 Task: Look for space in Taman Senai, Malaysia from 1st June, 2023 to 4th June, 2023 for 1 adult in price range Rs.6000 to Rs.16000. Place can be private room with 1  bedroom having 1 bed and 1 bathroom. Property type can be house, flat, guest house. Amenities needed are: wifi. Booking option can be shelf check-in. Required host language is English.
Action: Mouse moved to (430, 86)
Screenshot: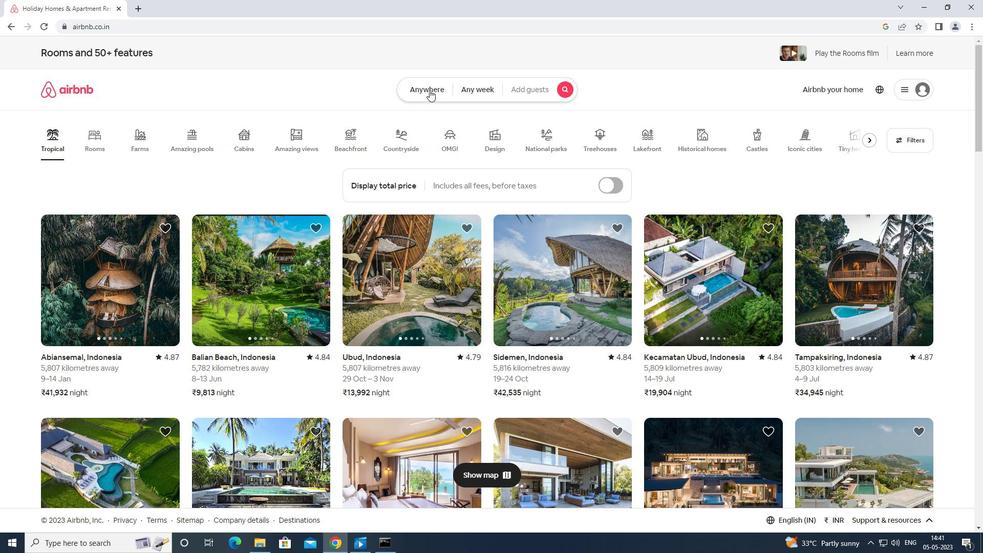 
Action: Mouse pressed left at (430, 86)
Screenshot: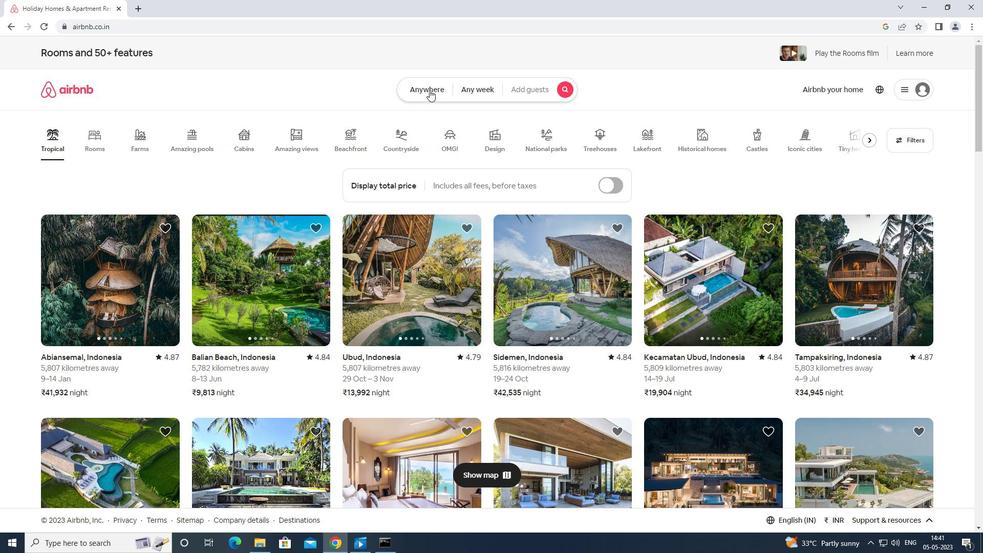 
Action: Mouse moved to (356, 123)
Screenshot: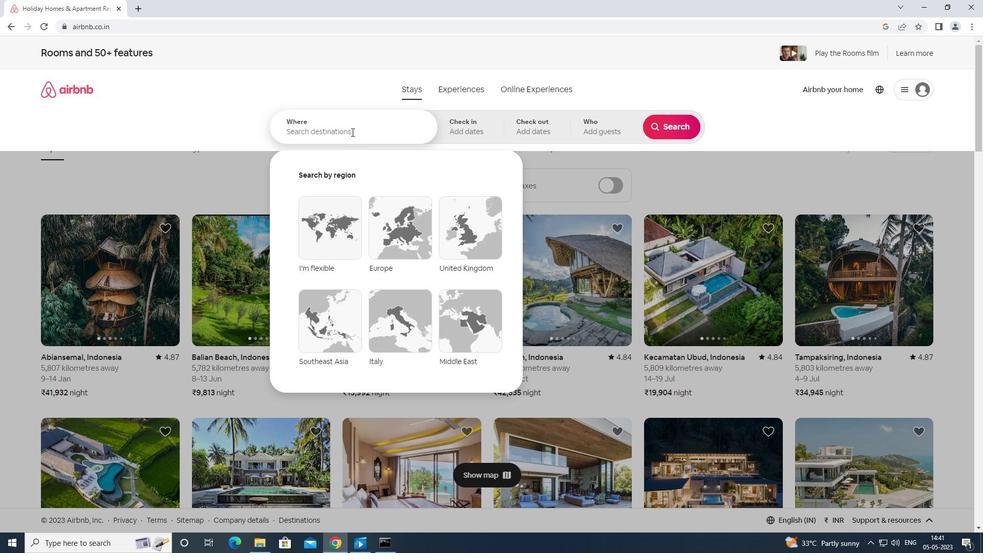 
Action: Mouse pressed left at (356, 123)
Screenshot: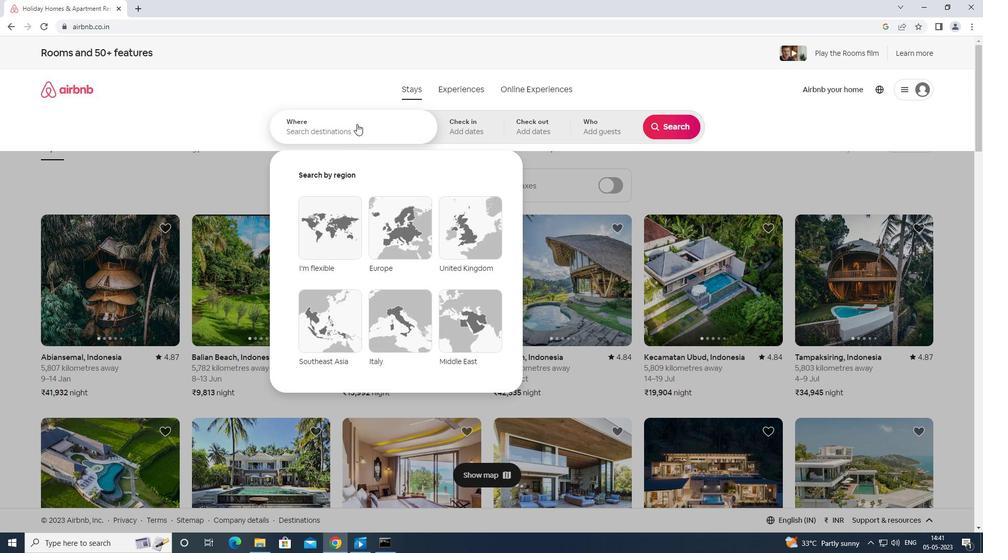 
Action: Mouse moved to (356, 124)
Screenshot: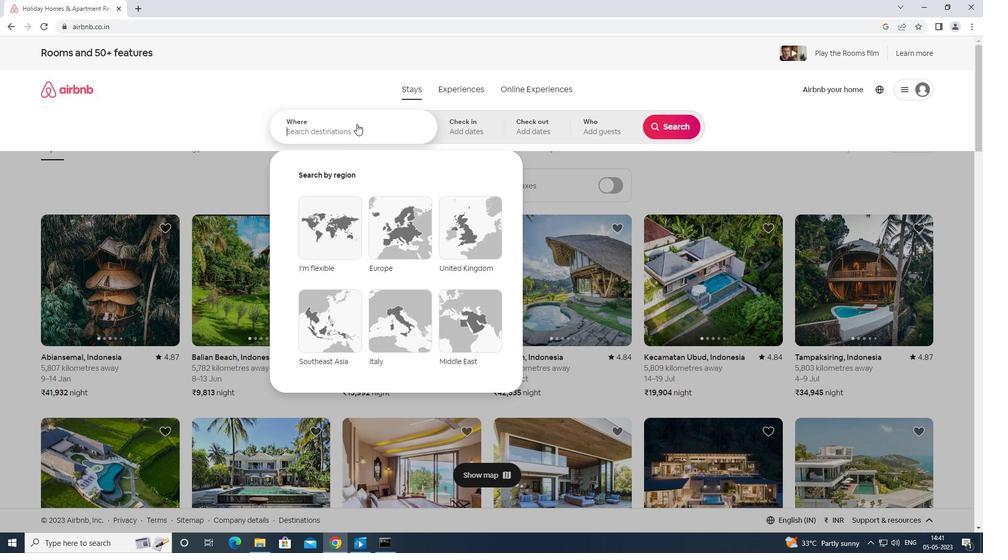 
Action: Key pressed <Key.shift>TAMAN
Screenshot: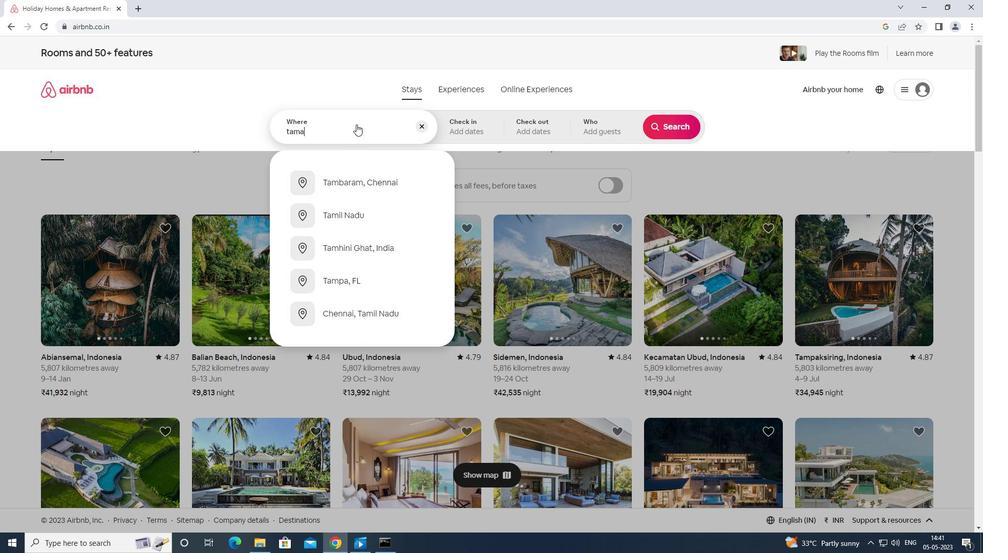 
Action: Mouse moved to (355, 124)
Screenshot: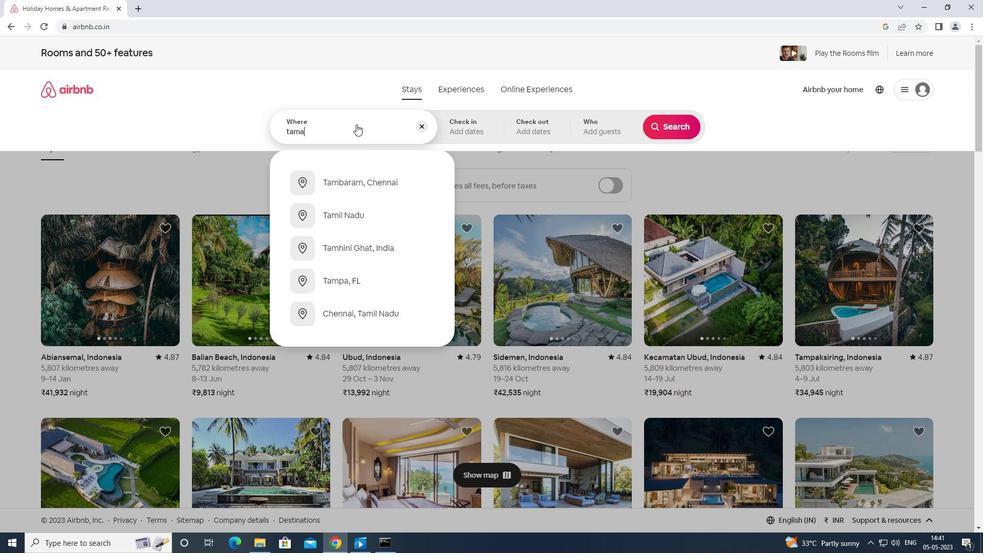 
Action: Key pressed <Key.space>SENAI<Key.space>MALAYSIA<Key.enter>
Screenshot: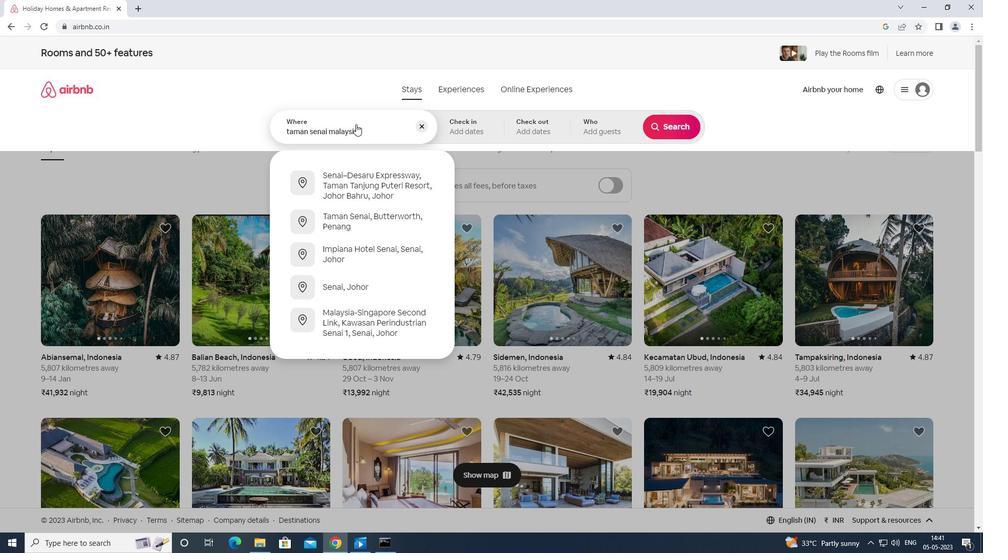 
Action: Mouse moved to (604, 251)
Screenshot: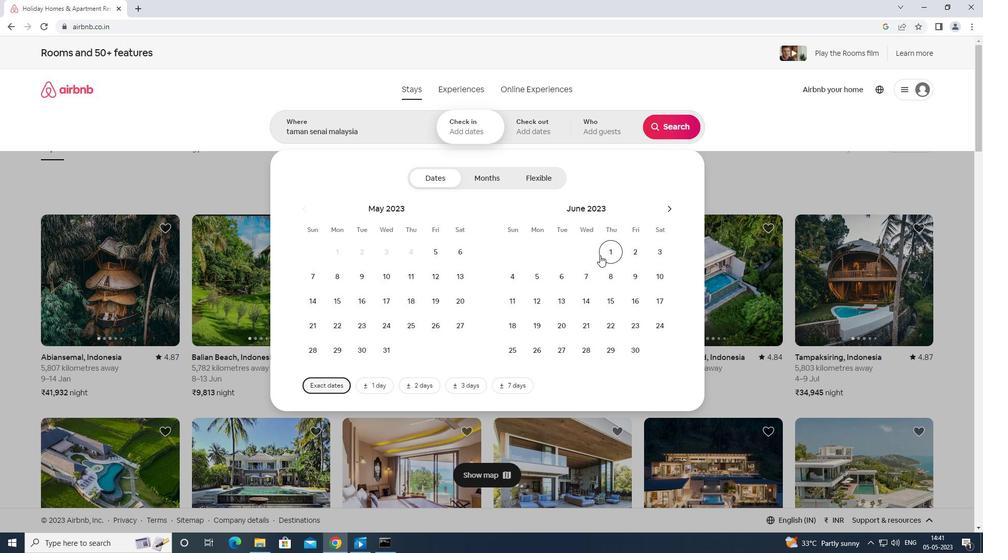 
Action: Mouse pressed left at (604, 251)
Screenshot: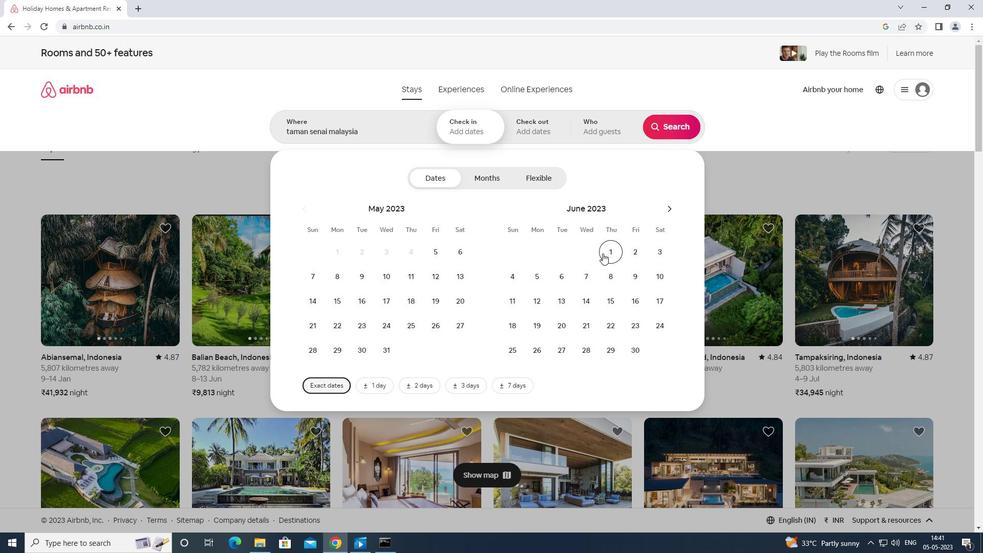 
Action: Mouse moved to (513, 278)
Screenshot: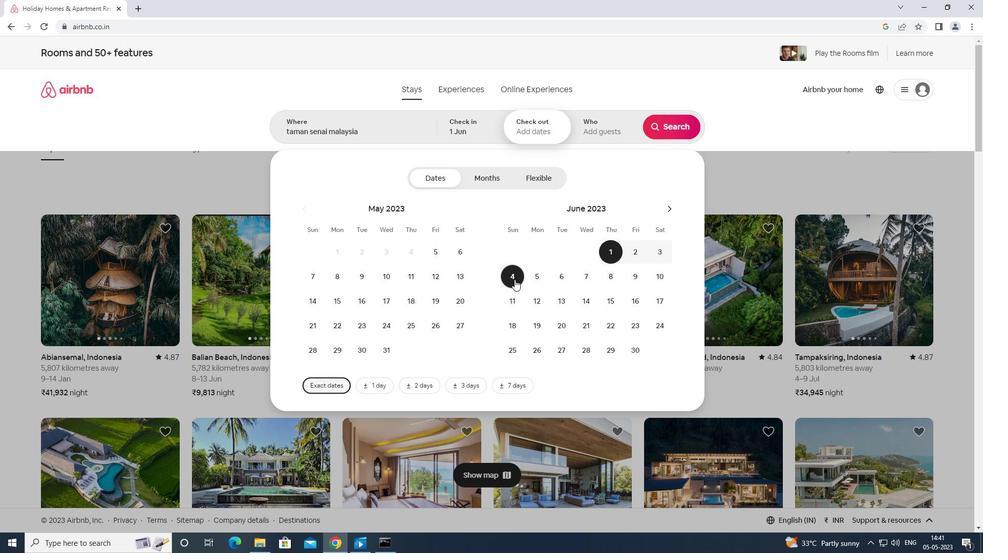 
Action: Mouse pressed left at (513, 278)
Screenshot: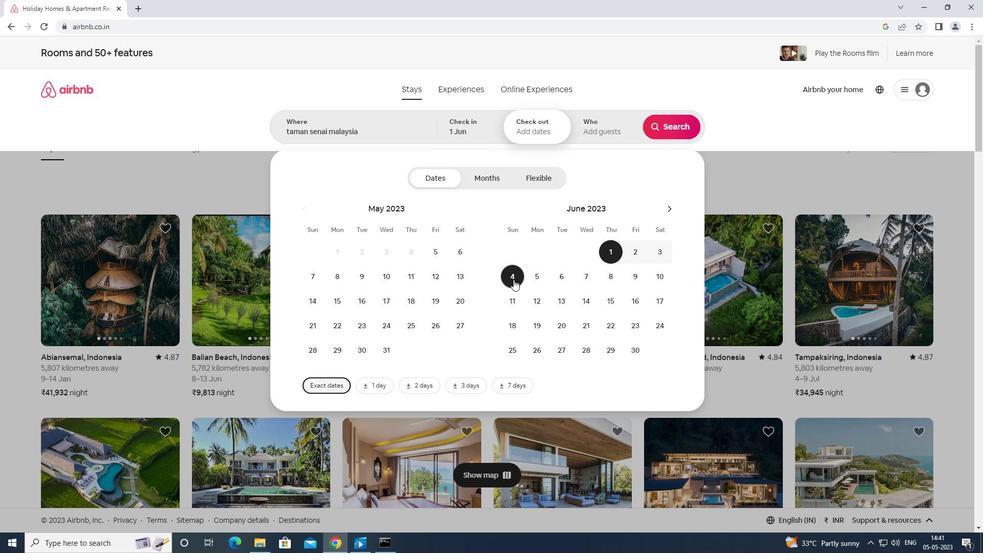 
Action: Mouse moved to (592, 131)
Screenshot: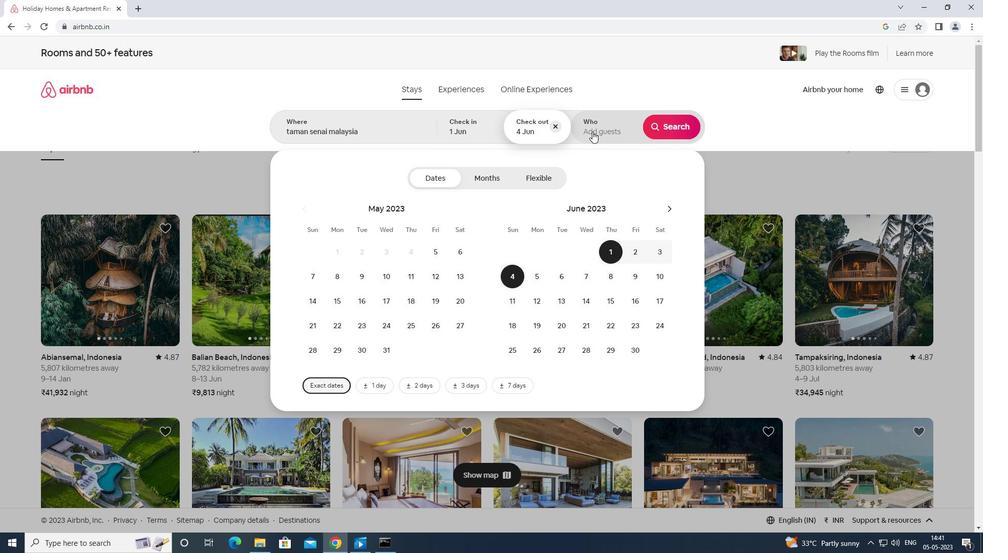 
Action: Mouse pressed left at (592, 131)
Screenshot: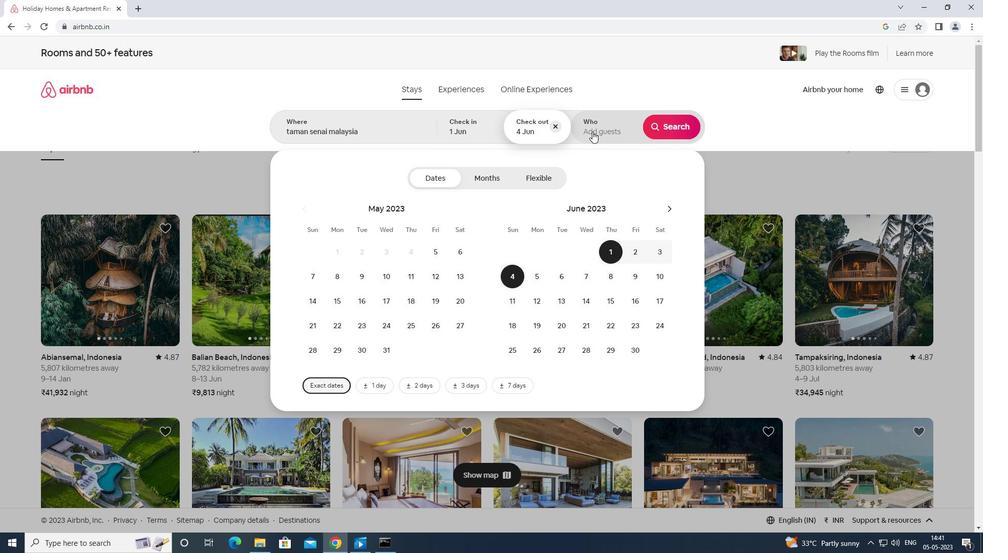 
Action: Mouse moved to (673, 182)
Screenshot: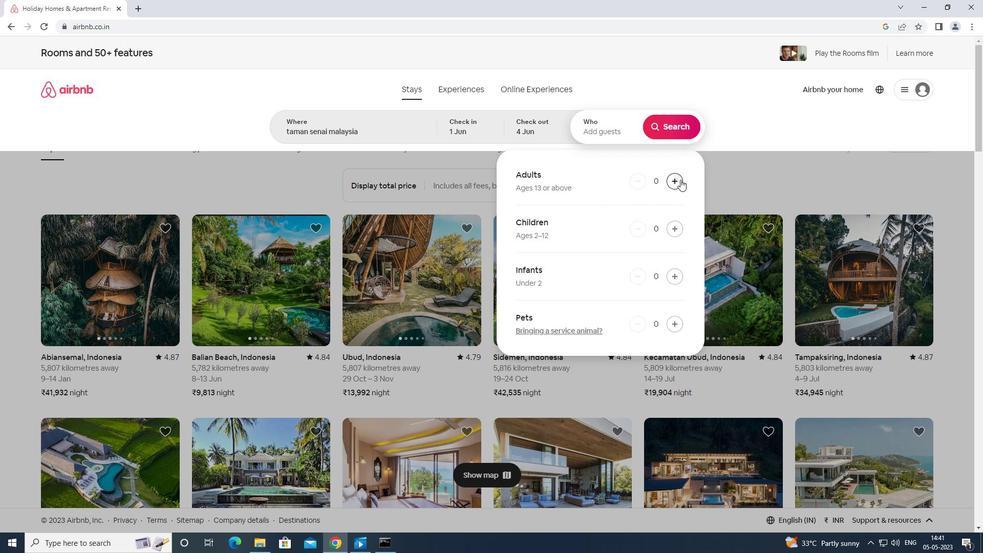 
Action: Mouse pressed left at (673, 182)
Screenshot: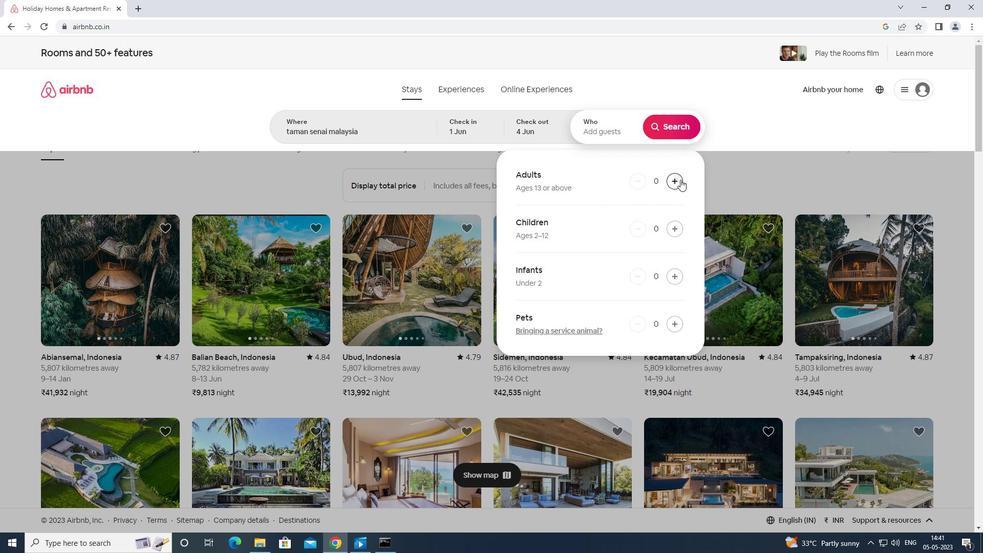 
Action: Mouse moved to (675, 132)
Screenshot: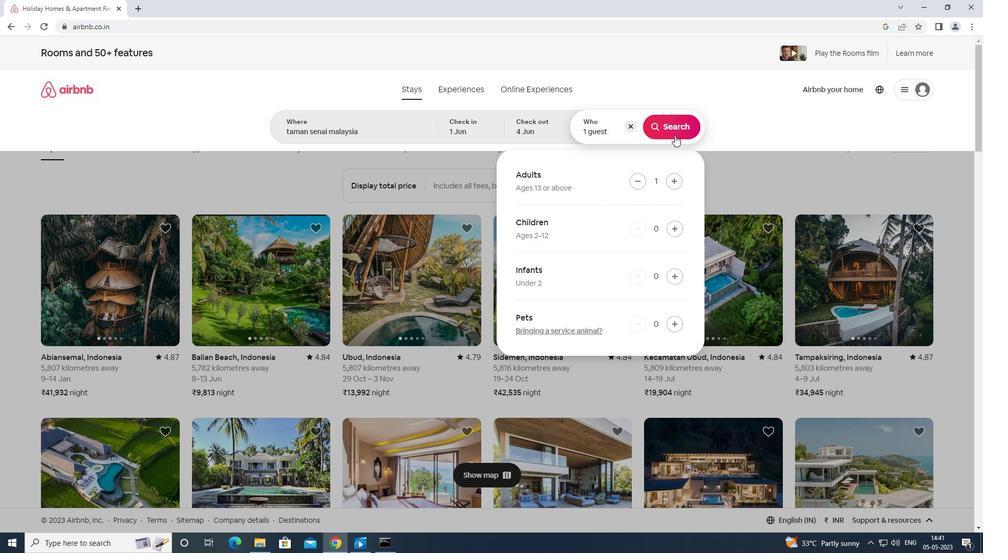 
Action: Mouse pressed left at (675, 132)
Screenshot: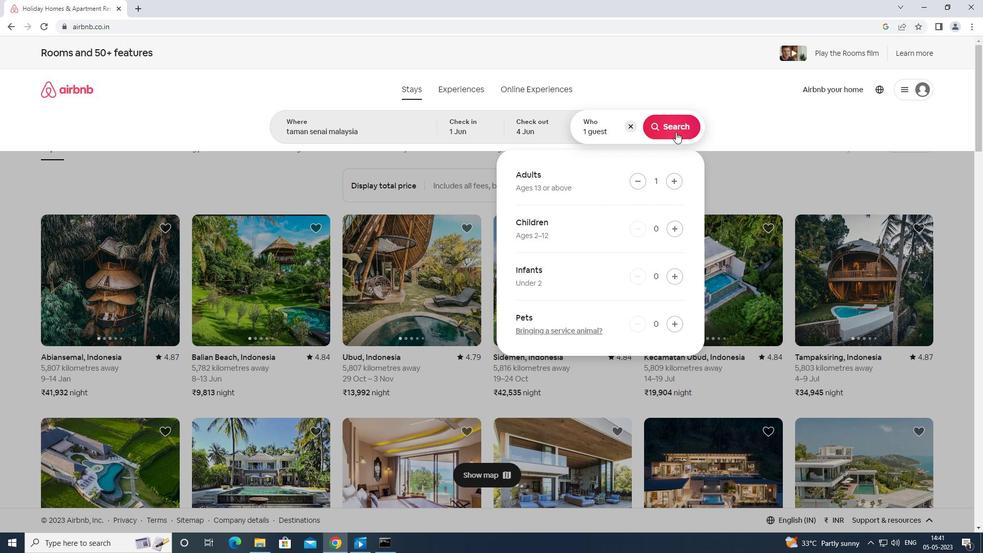 
Action: Mouse moved to (944, 100)
Screenshot: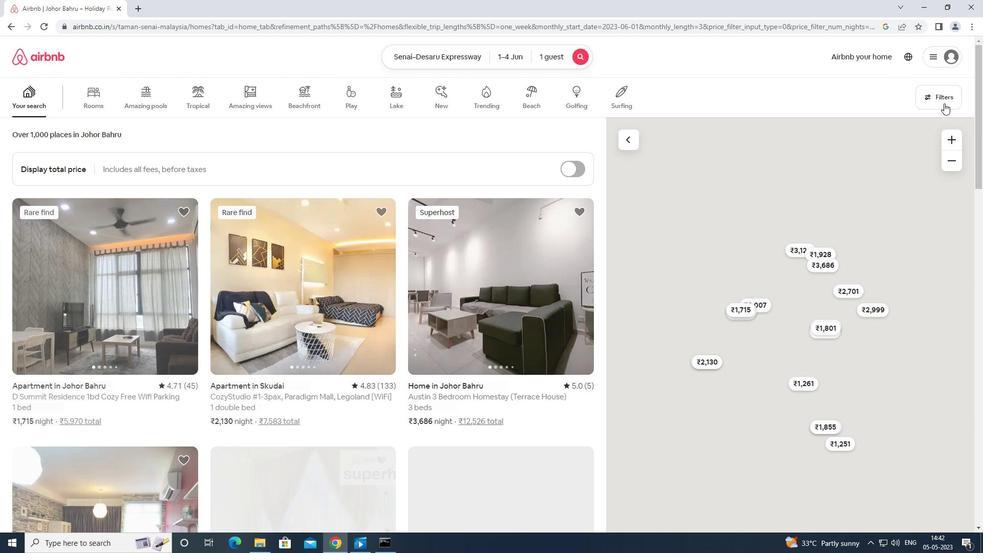 
Action: Mouse pressed left at (944, 100)
Screenshot: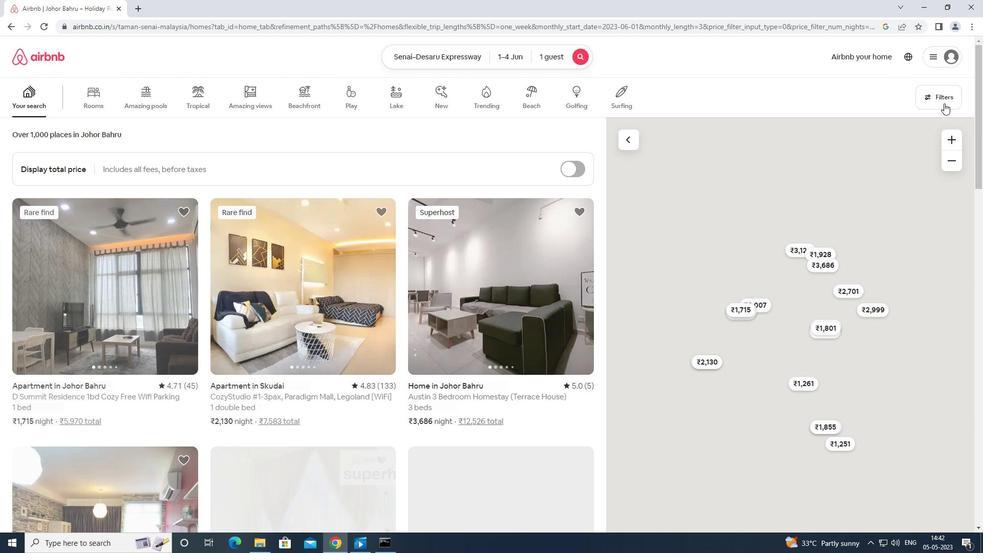 
Action: Mouse moved to (392, 347)
Screenshot: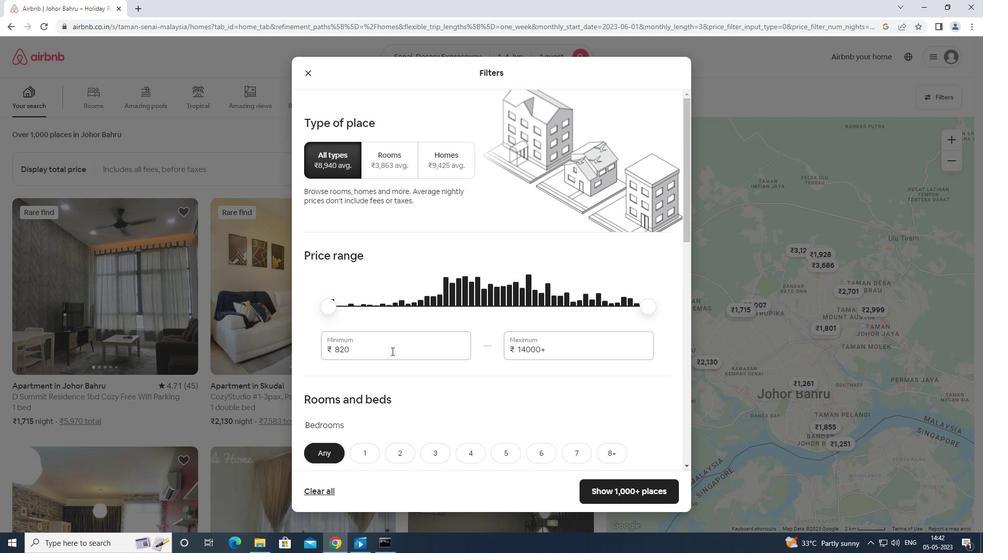 
Action: Mouse pressed left at (392, 347)
Screenshot: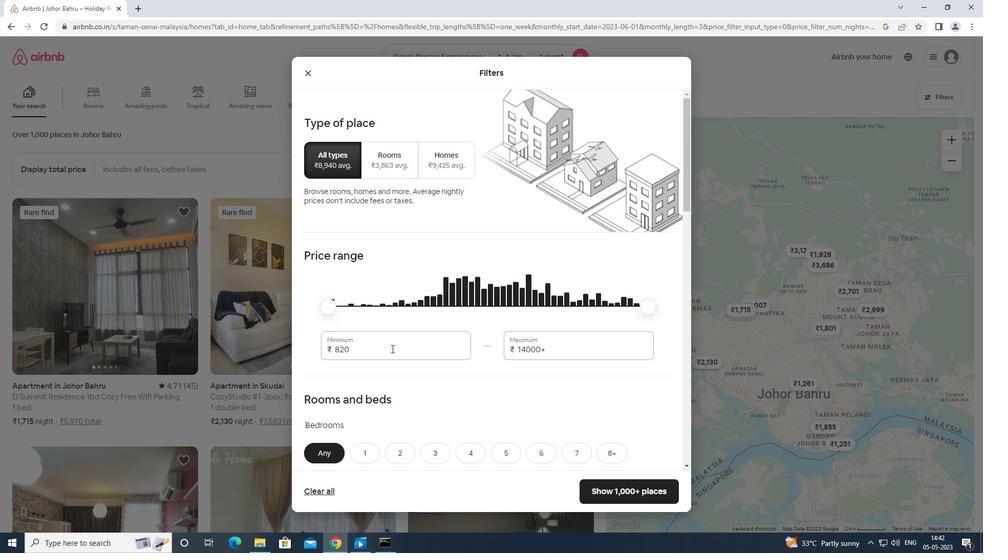 
Action: Key pressed <Key.backspace><Key.backspace><Key.backspace><Key.backspace><Key.backspace><Key.backspace><Key.backspace>6000
Screenshot: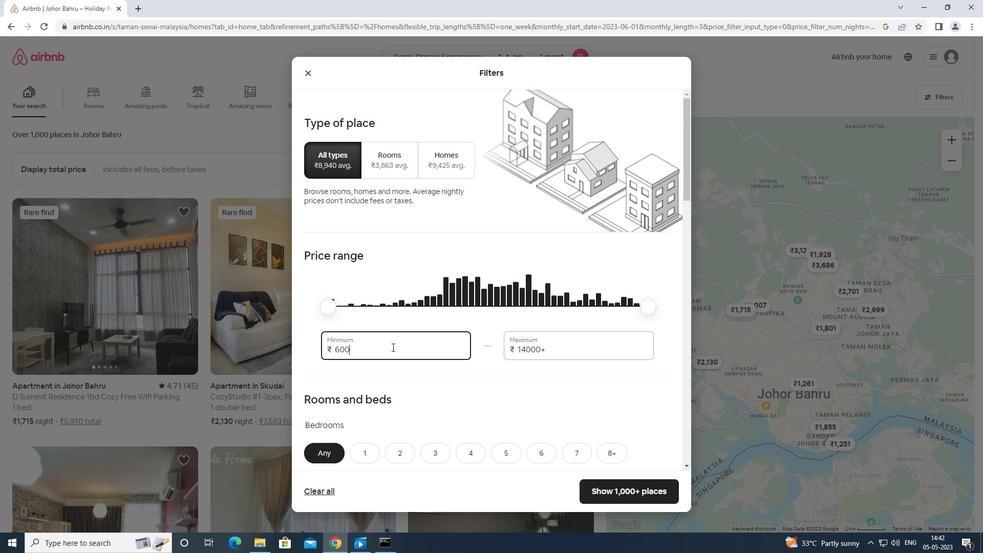 
Action: Mouse moved to (544, 340)
Screenshot: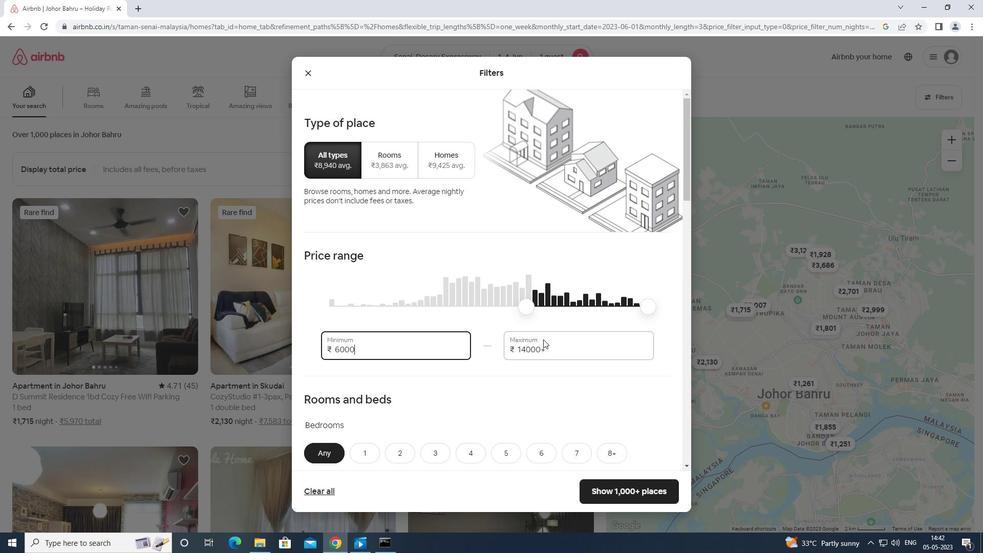 
Action: Mouse pressed left at (544, 340)
Screenshot: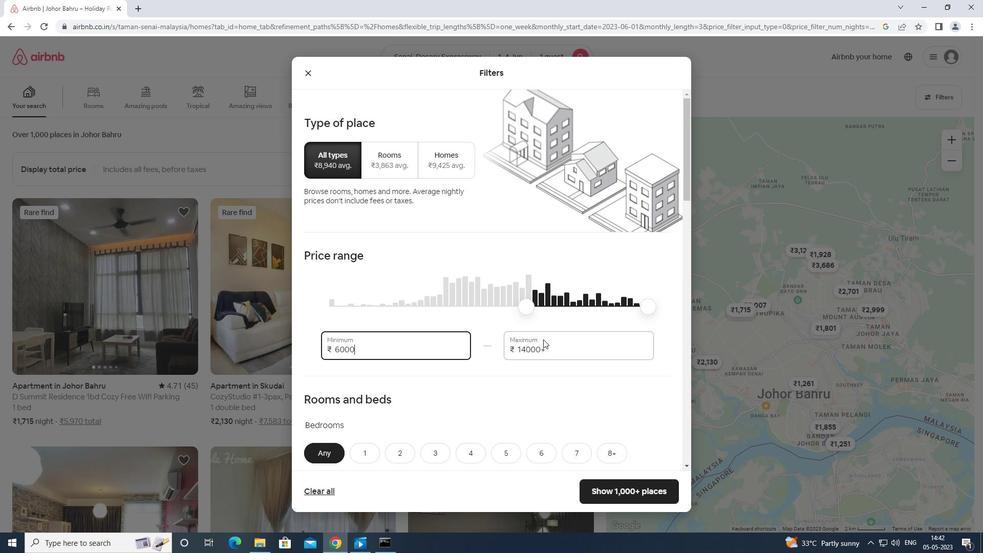 
Action: Mouse moved to (480, 293)
Screenshot: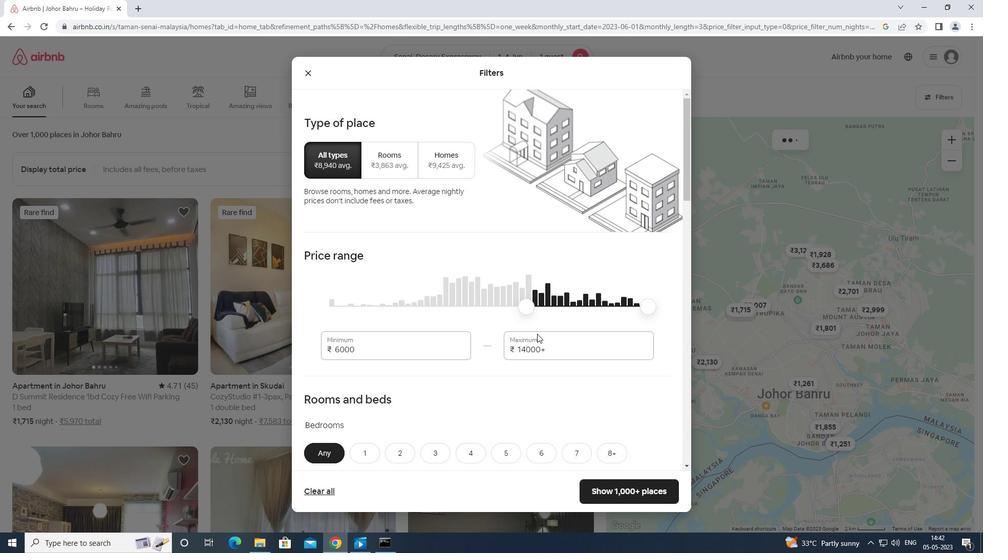 
Action: Key pressed <Key.backspace><Key.backspace><Key.backspace><Key.backspace><Key.backspace><Key.backspace><Key.backspace><Key.backspace><Key.backspace><Key.backspace><Key.backspace><Key.backspace><Key.backspace>16000
Screenshot: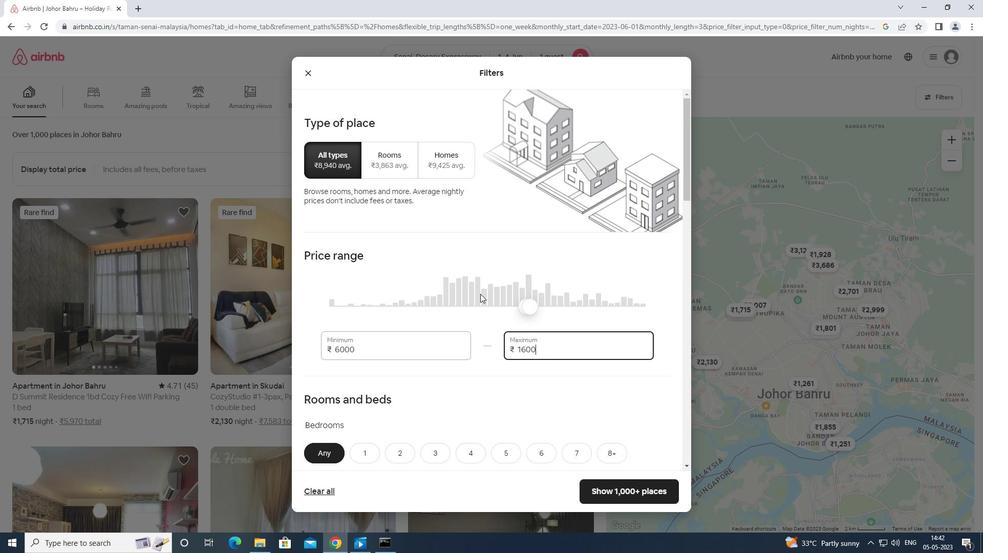 
Action: Mouse moved to (479, 298)
Screenshot: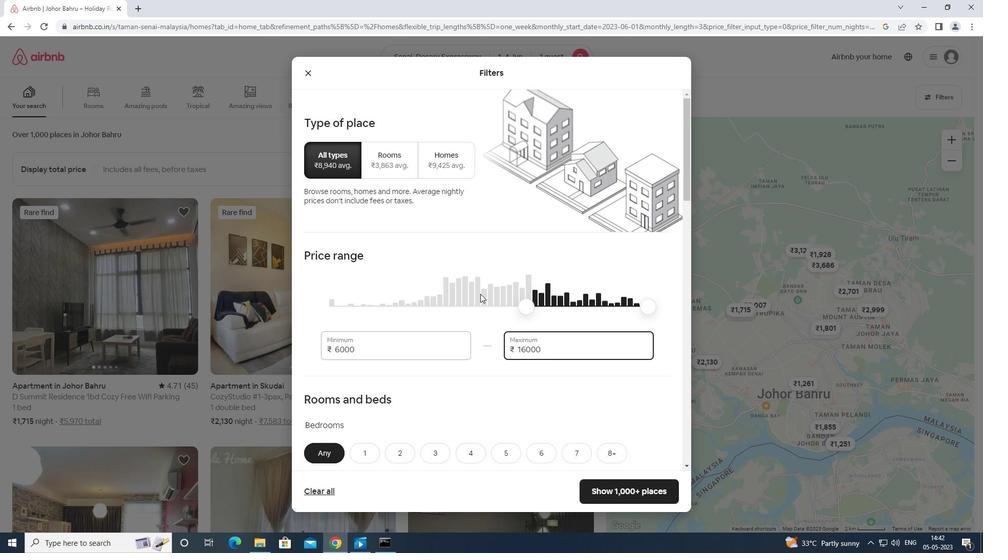 
Action: Mouse scrolled (479, 297) with delta (0, 0)
Screenshot: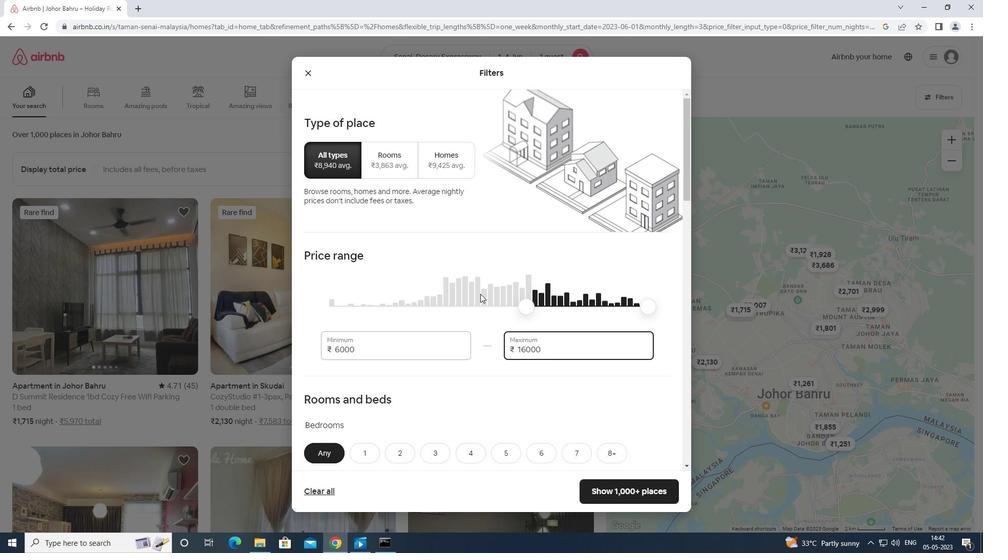 
Action: Mouse moved to (478, 300)
Screenshot: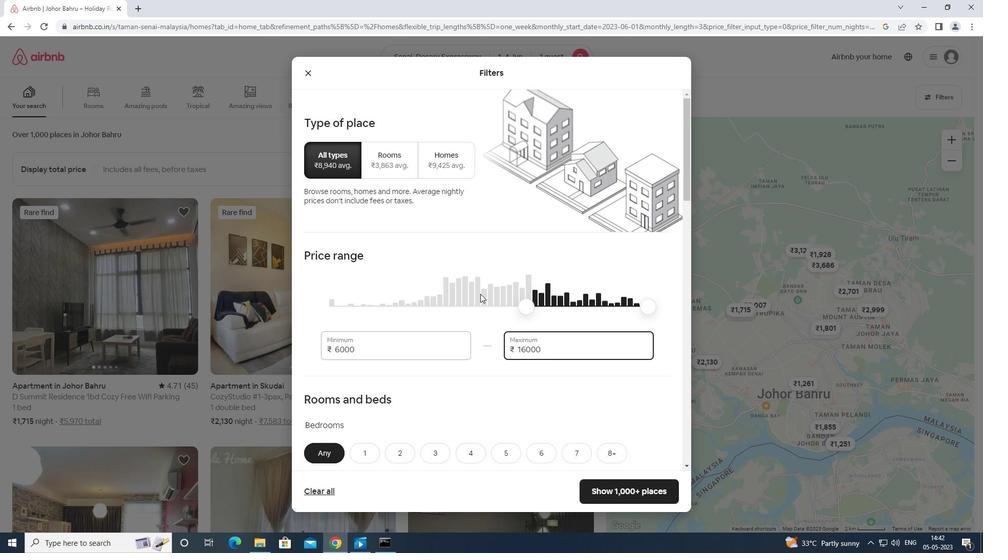 
Action: Mouse scrolled (478, 299) with delta (0, 0)
Screenshot: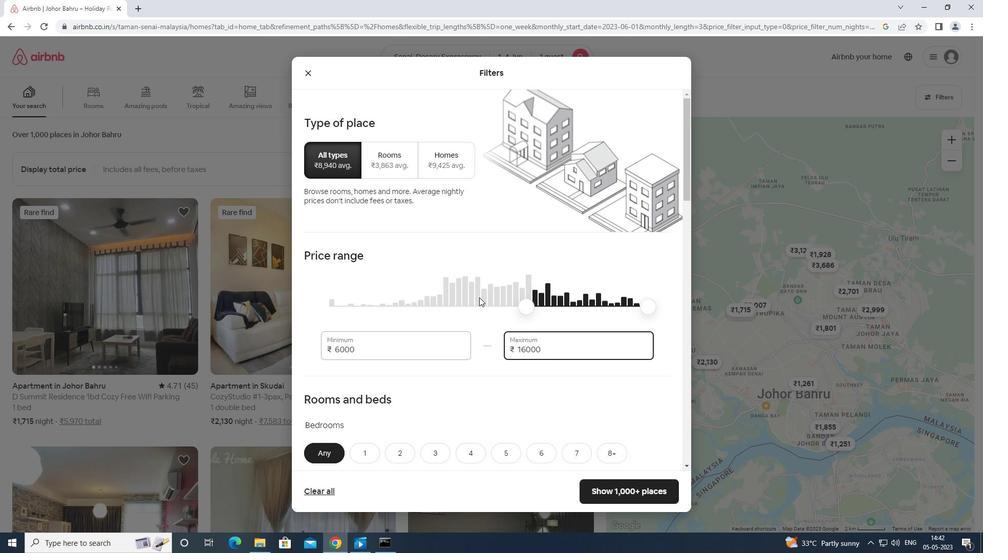 
Action: Mouse moved to (477, 301)
Screenshot: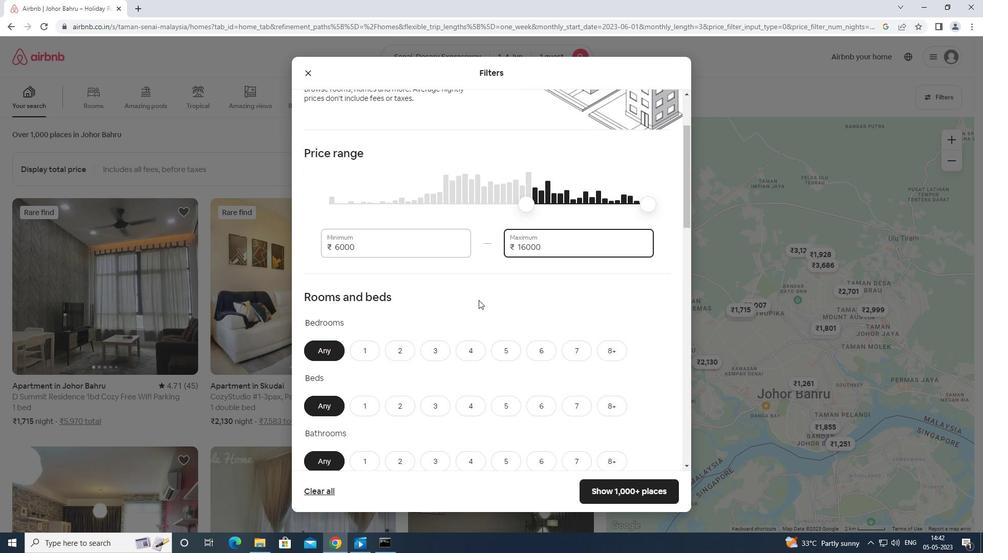 
Action: Mouse scrolled (477, 301) with delta (0, 0)
Screenshot: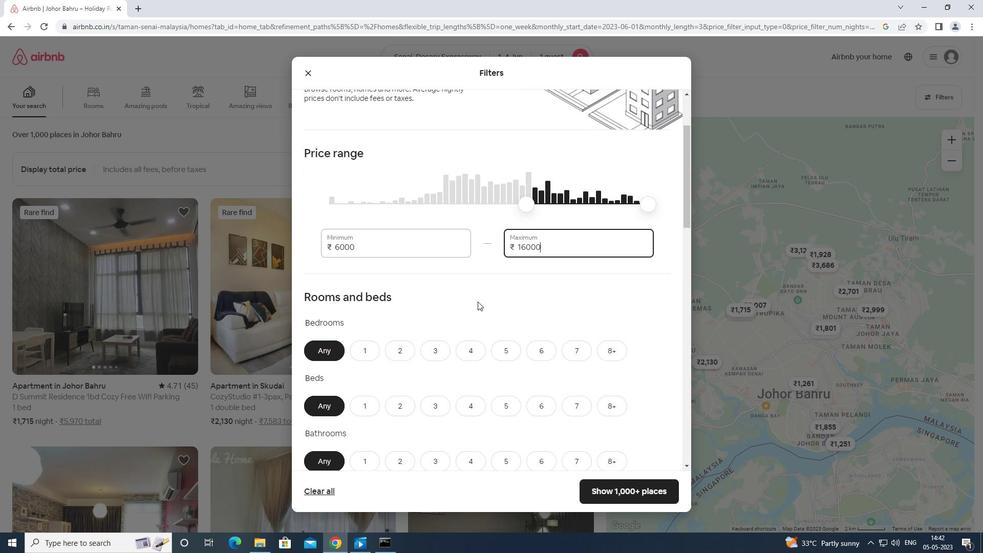 
Action: Mouse moved to (477, 303)
Screenshot: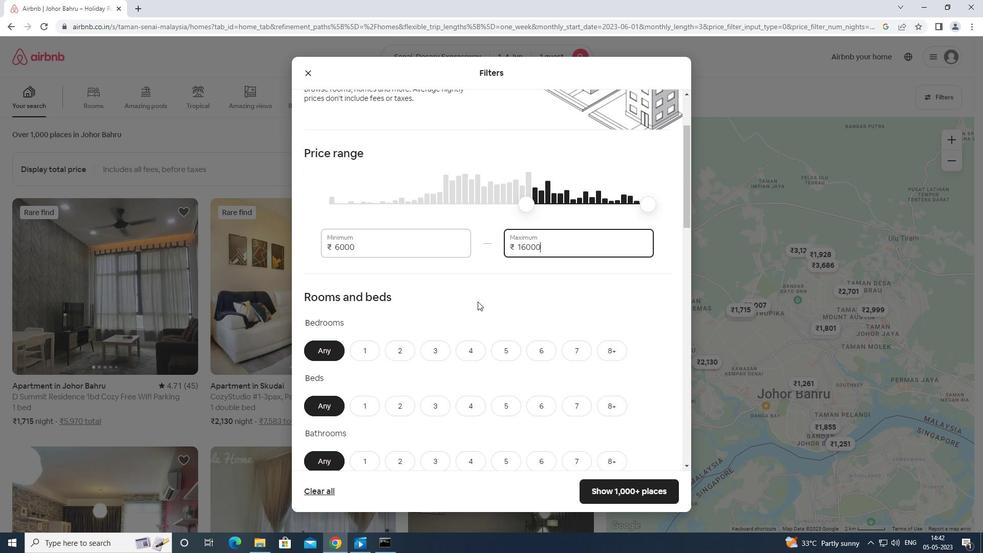 
Action: Mouse scrolled (477, 303) with delta (0, 0)
Screenshot: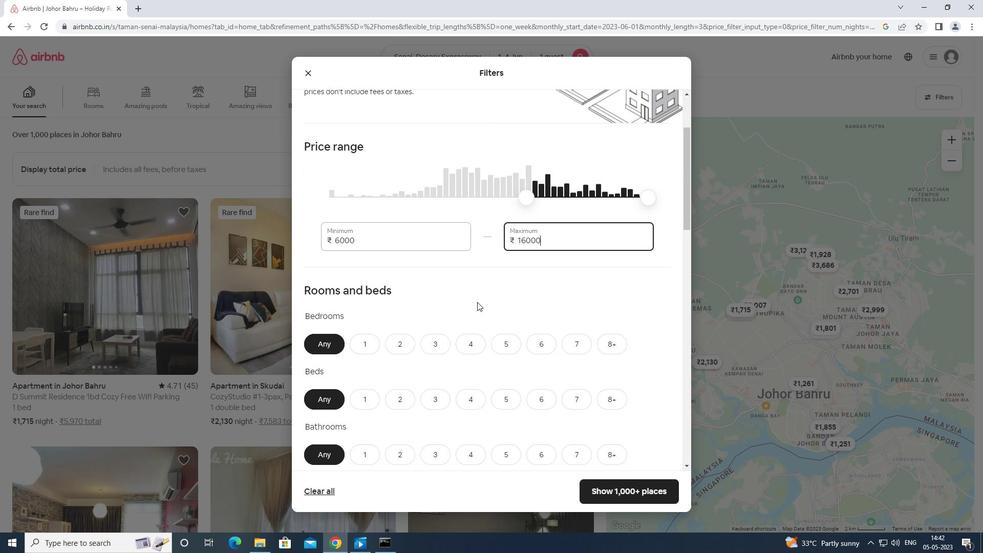 
Action: Mouse moved to (372, 255)
Screenshot: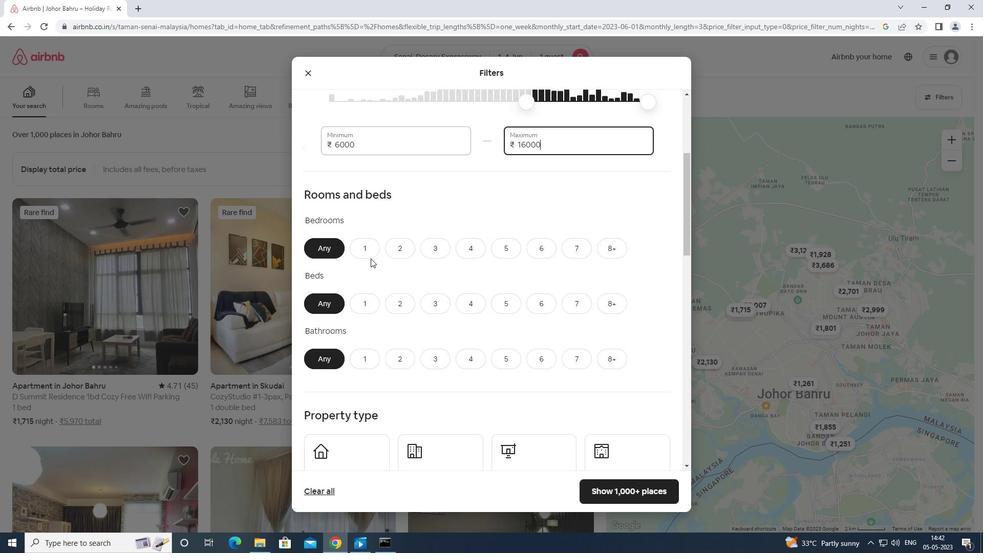 
Action: Mouse pressed left at (372, 255)
Screenshot: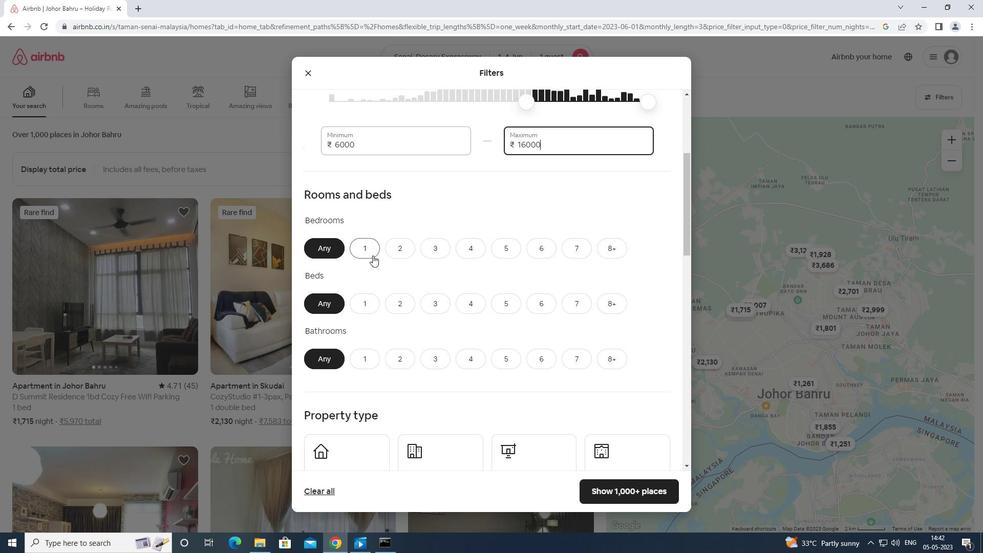 
Action: Mouse moved to (367, 297)
Screenshot: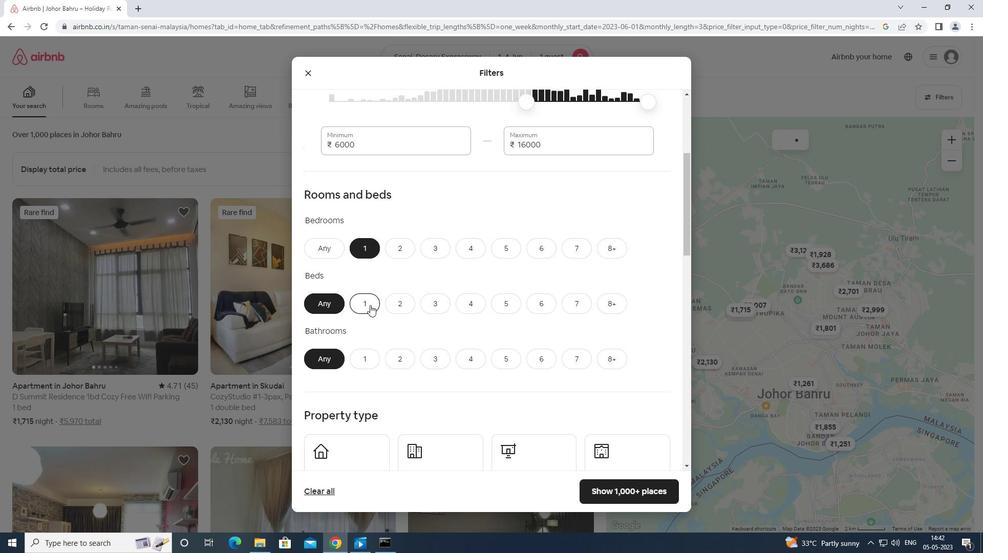 
Action: Mouse pressed left at (367, 297)
Screenshot: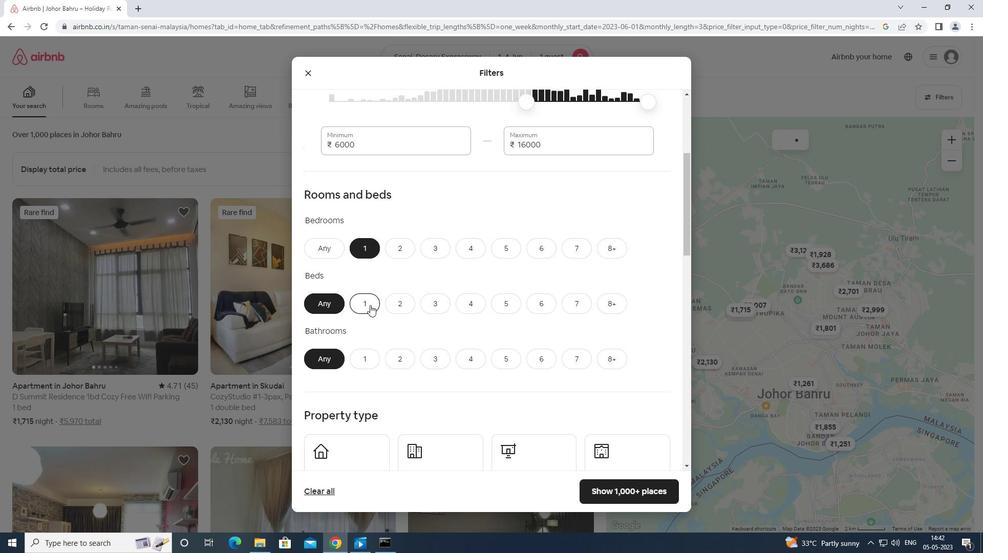 
Action: Mouse moved to (360, 354)
Screenshot: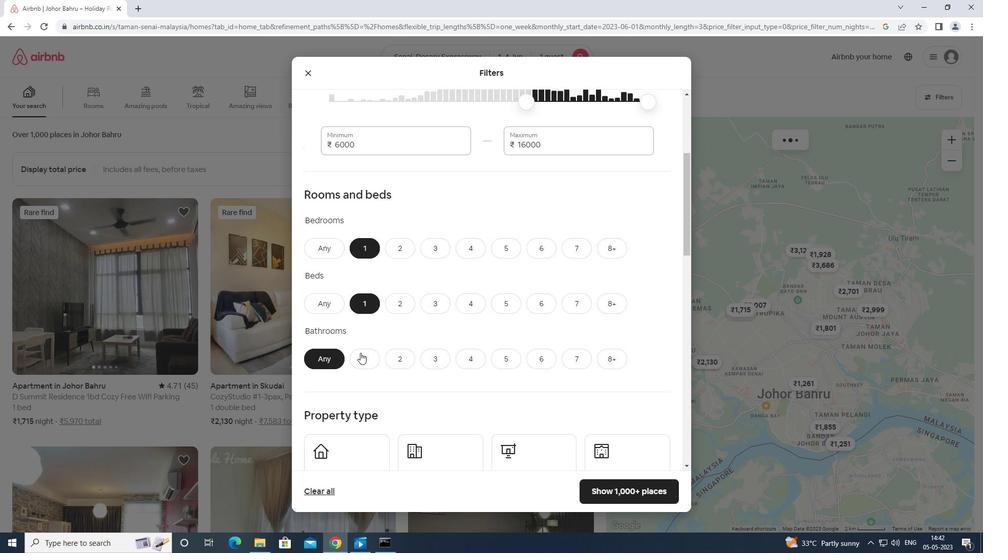 
Action: Mouse pressed left at (360, 354)
Screenshot: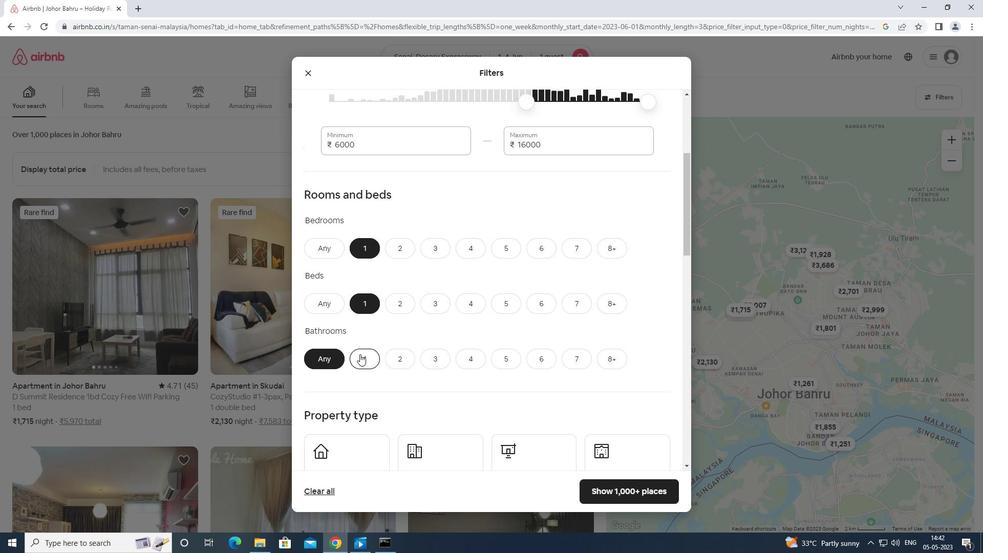 
Action: Mouse moved to (361, 353)
Screenshot: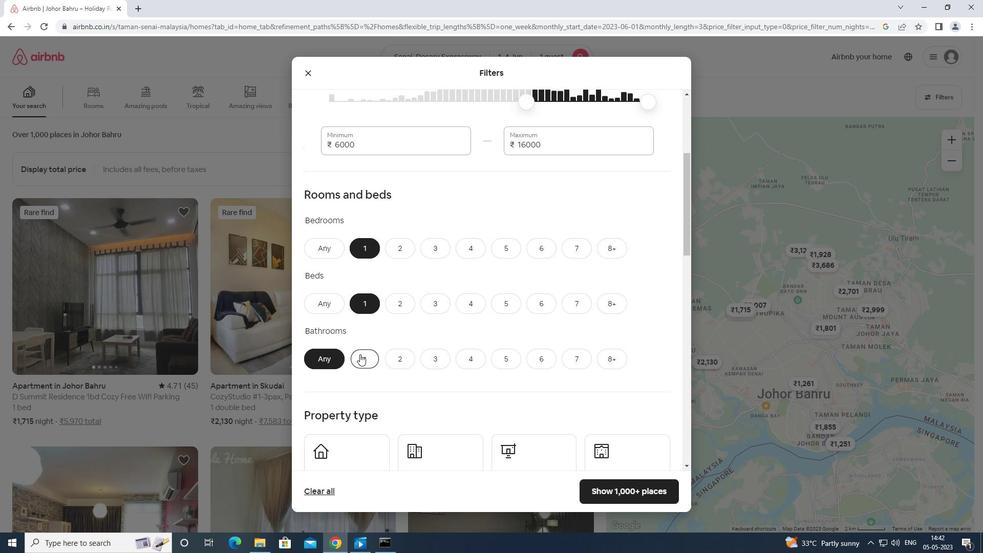 
Action: Mouse scrolled (361, 353) with delta (0, 0)
Screenshot: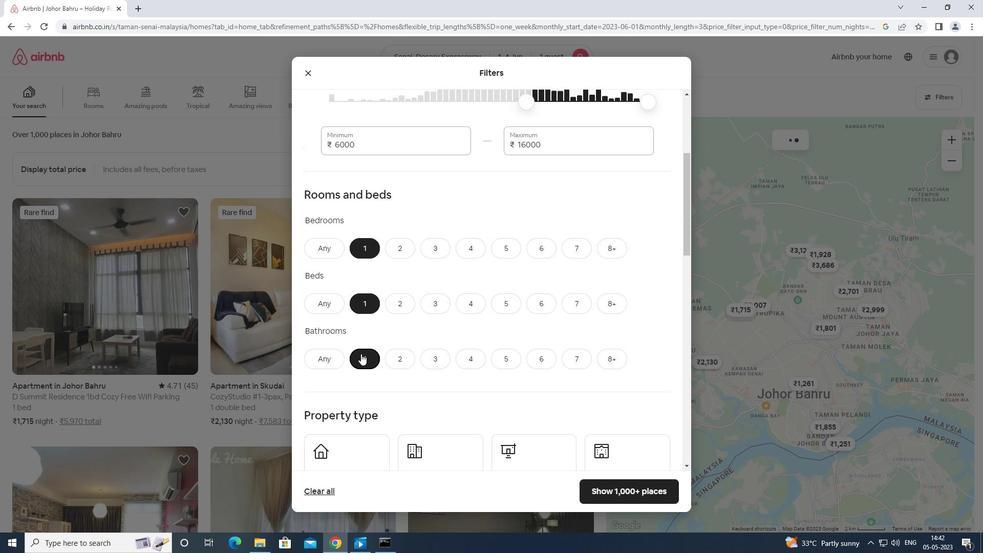 
Action: Mouse scrolled (361, 353) with delta (0, 0)
Screenshot: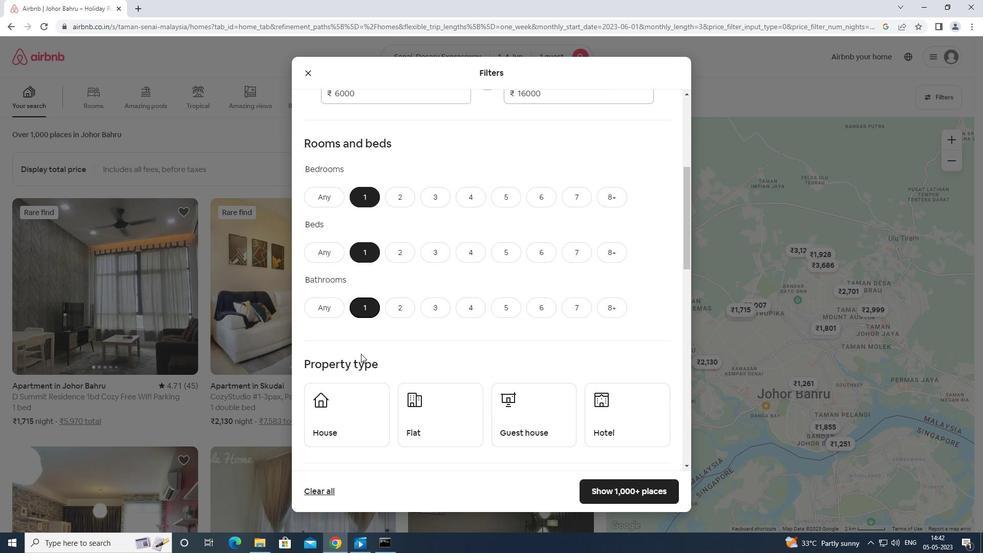 
Action: Mouse moved to (362, 346)
Screenshot: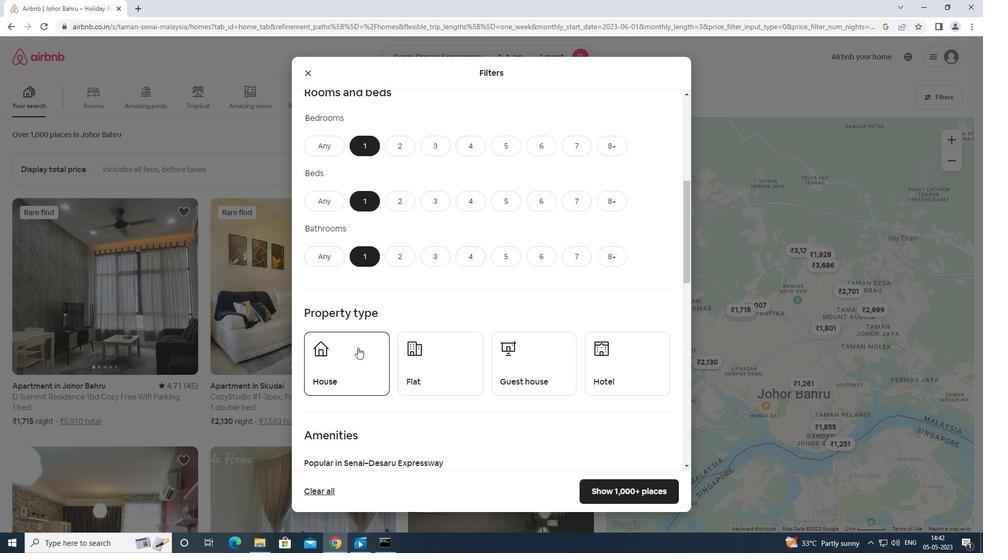 
Action: Mouse scrolled (362, 346) with delta (0, 0)
Screenshot: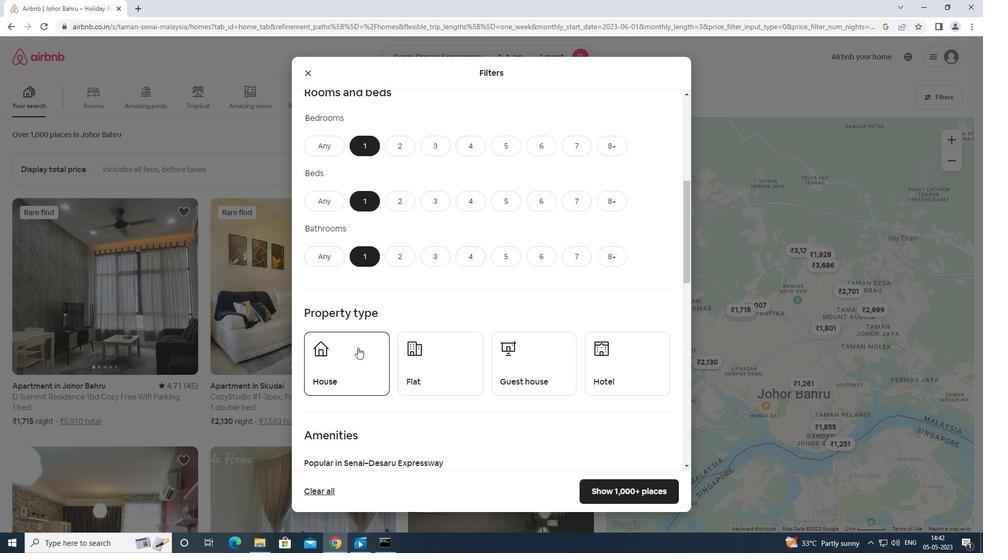 
Action: Mouse moved to (363, 345)
Screenshot: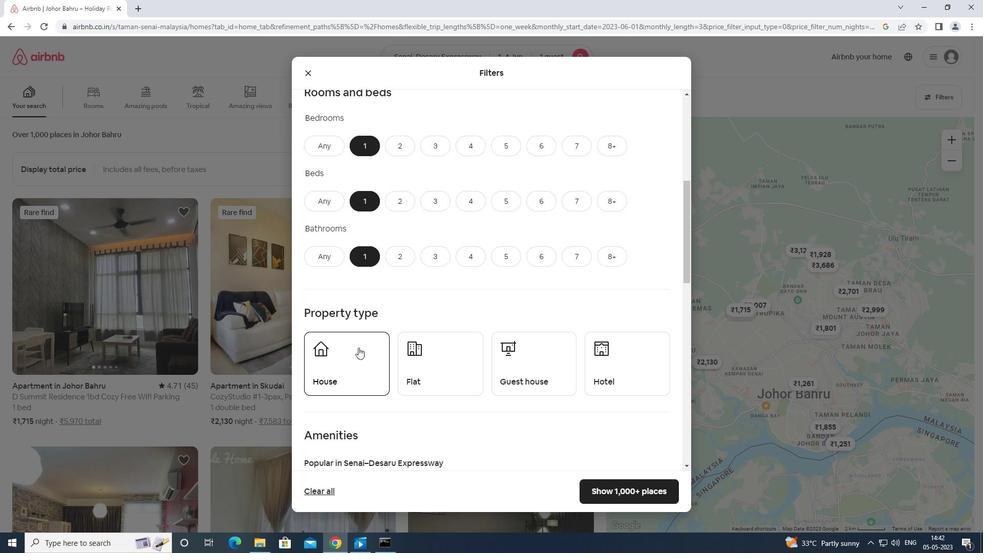 
Action: Mouse scrolled (363, 346) with delta (0, 0)
Screenshot: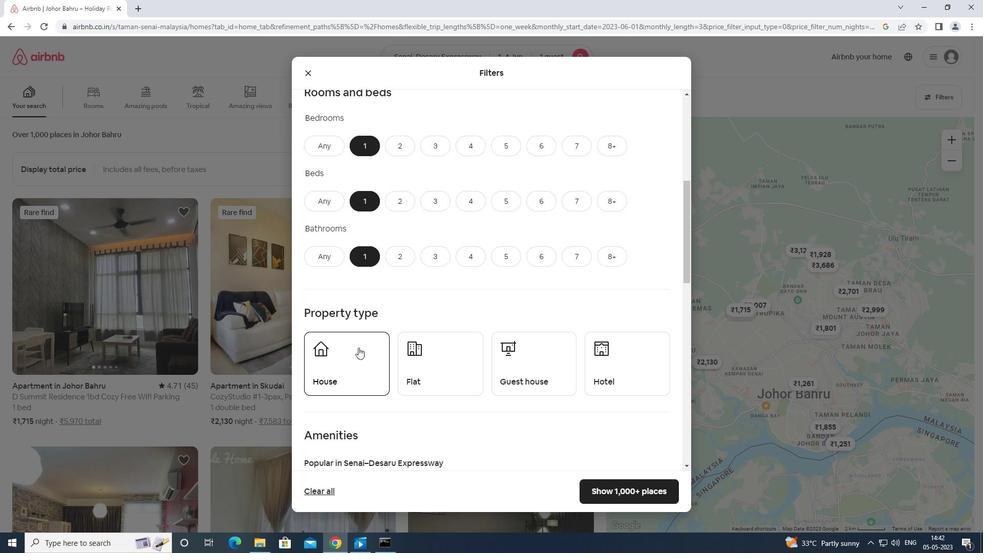 
Action: Mouse moved to (364, 344)
Screenshot: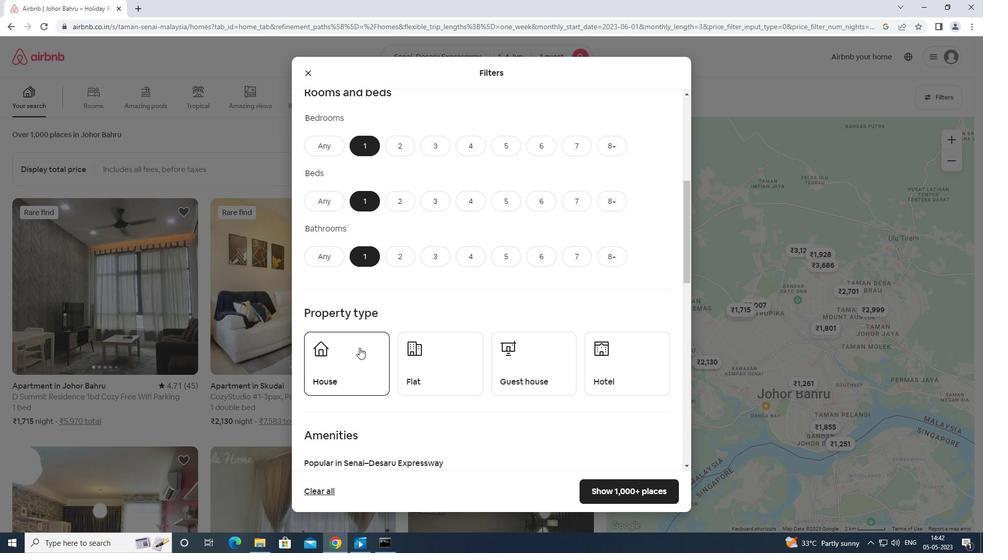 
Action: Mouse scrolled (364, 345) with delta (0, 0)
Screenshot: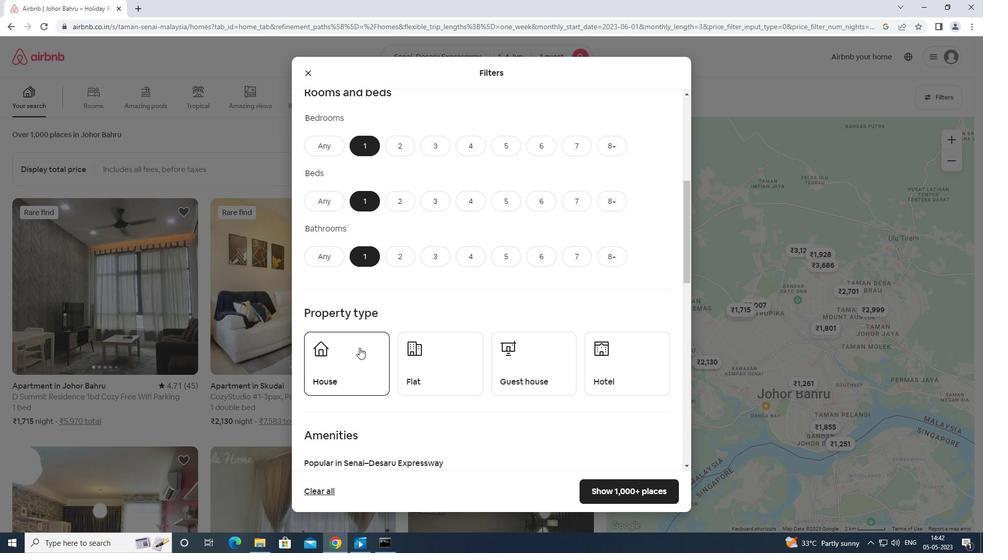 
Action: Mouse moved to (366, 343)
Screenshot: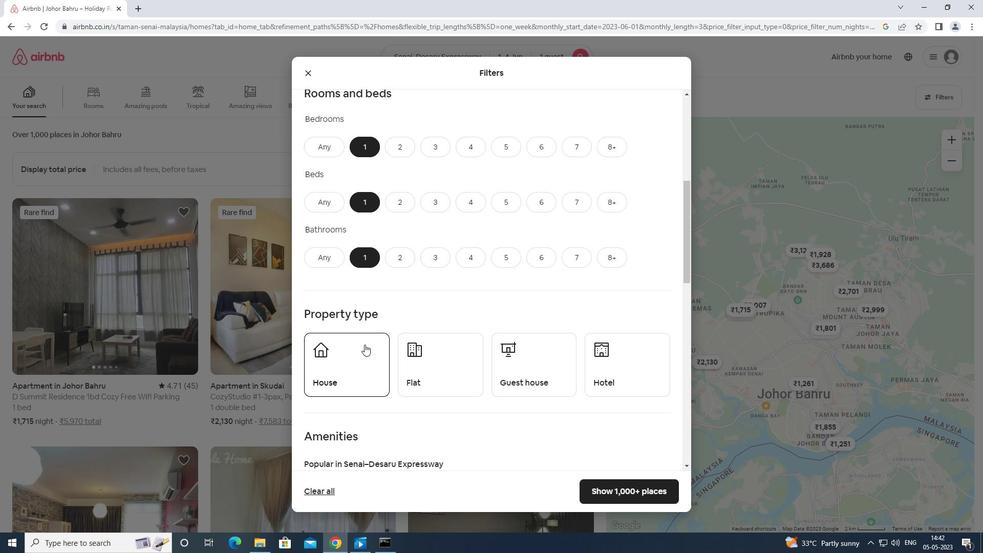 
Action: Mouse scrolled (366, 344) with delta (0, 0)
Screenshot: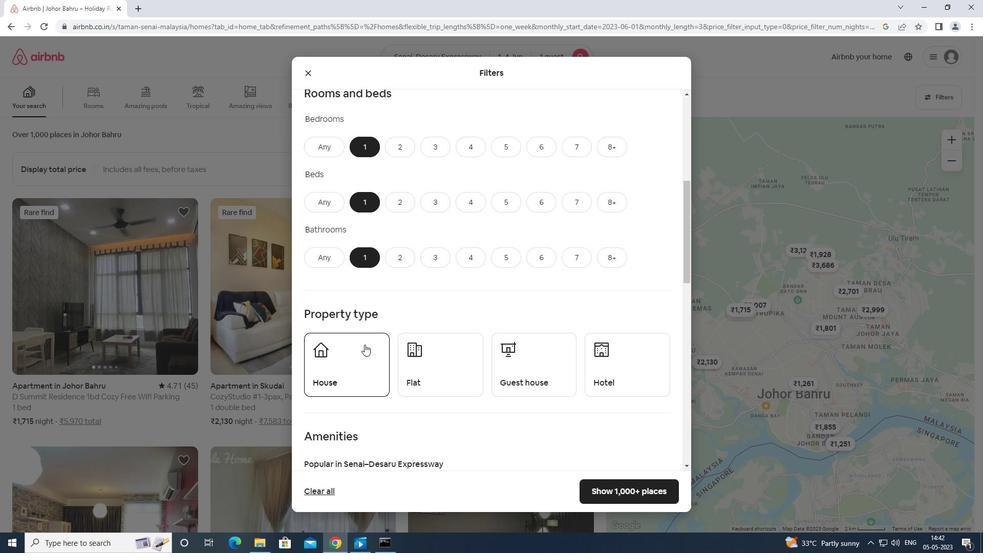 
Action: Mouse scrolled (366, 343) with delta (0, 0)
Screenshot: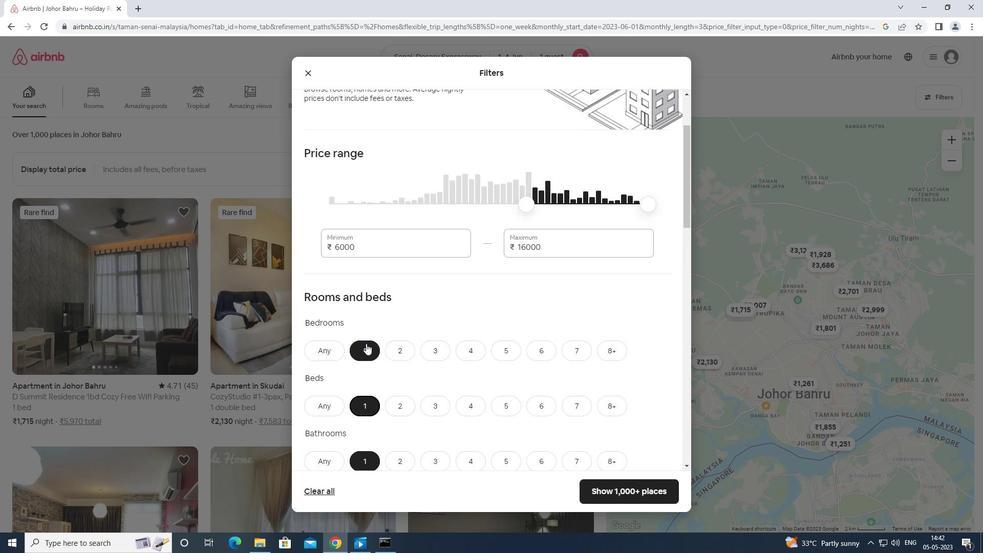 
Action: Mouse scrolled (366, 343) with delta (0, 0)
Screenshot: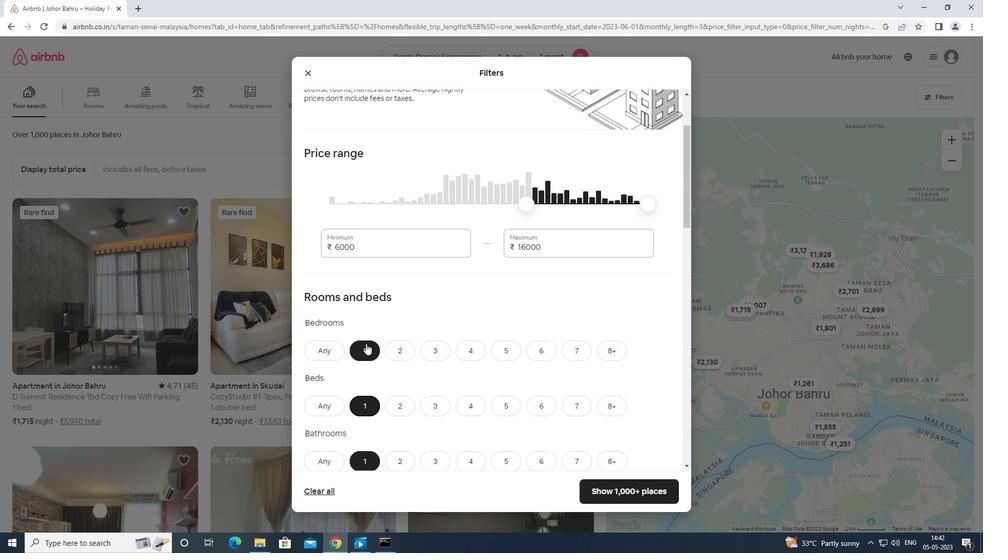 
Action: Mouse moved to (366, 343)
Screenshot: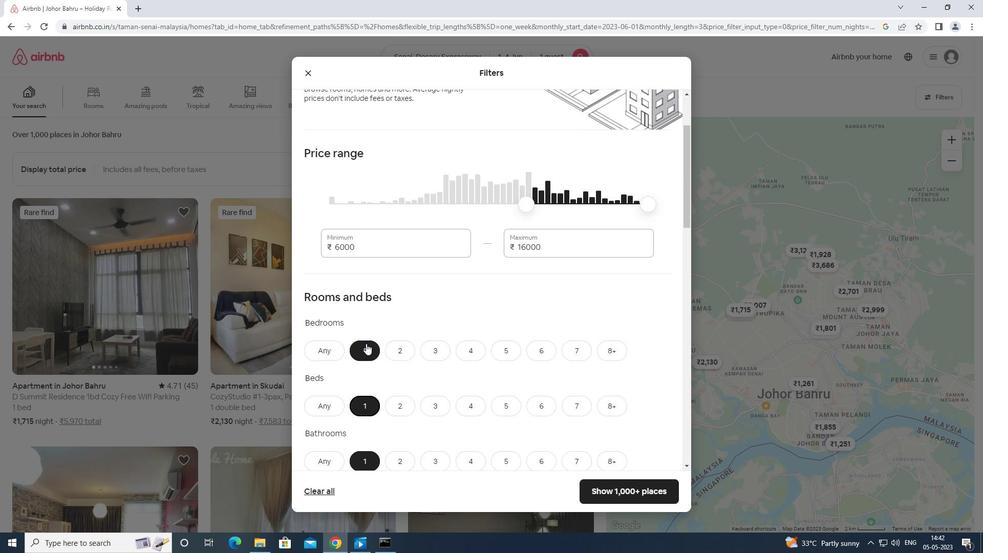 
Action: Mouse scrolled (366, 343) with delta (0, 0)
Screenshot: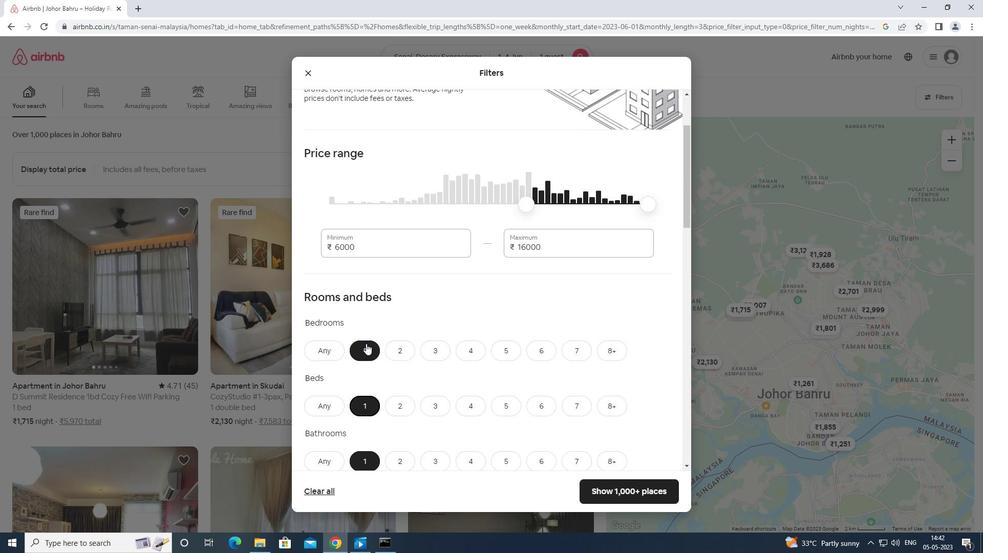 
Action: Mouse scrolled (366, 343) with delta (0, 0)
Screenshot: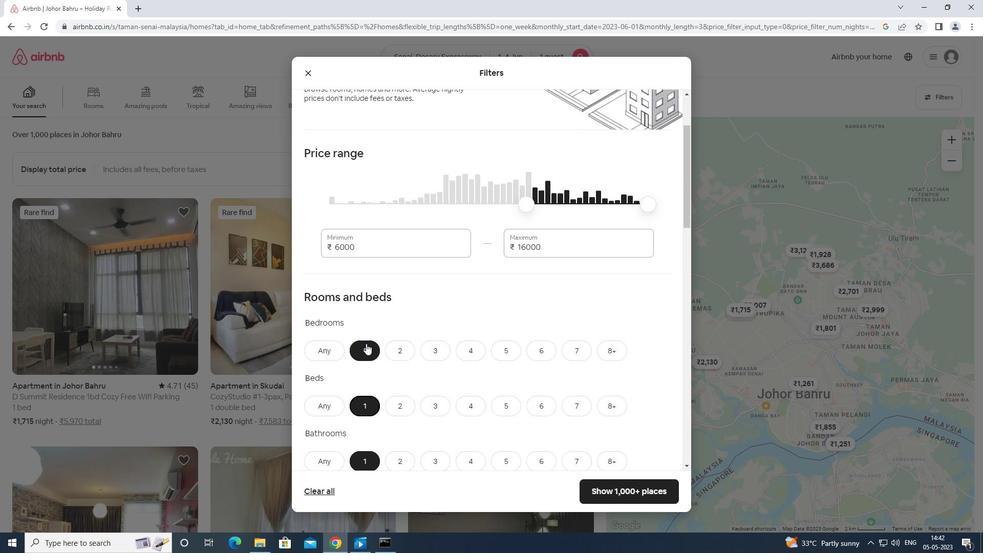 
Action: Mouse scrolled (366, 343) with delta (0, 0)
Screenshot: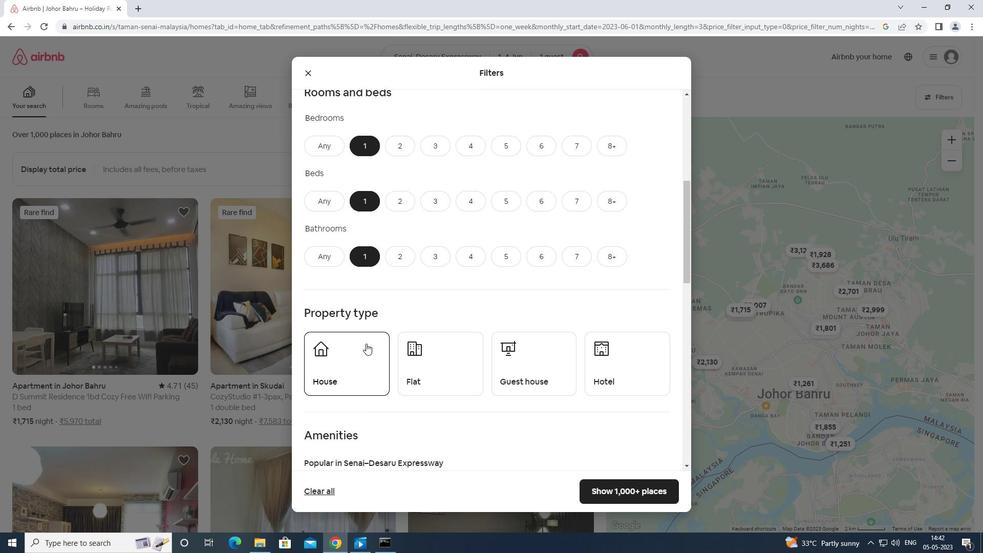 
Action: Mouse scrolled (366, 343) with delta (0, 0)
Screenshot: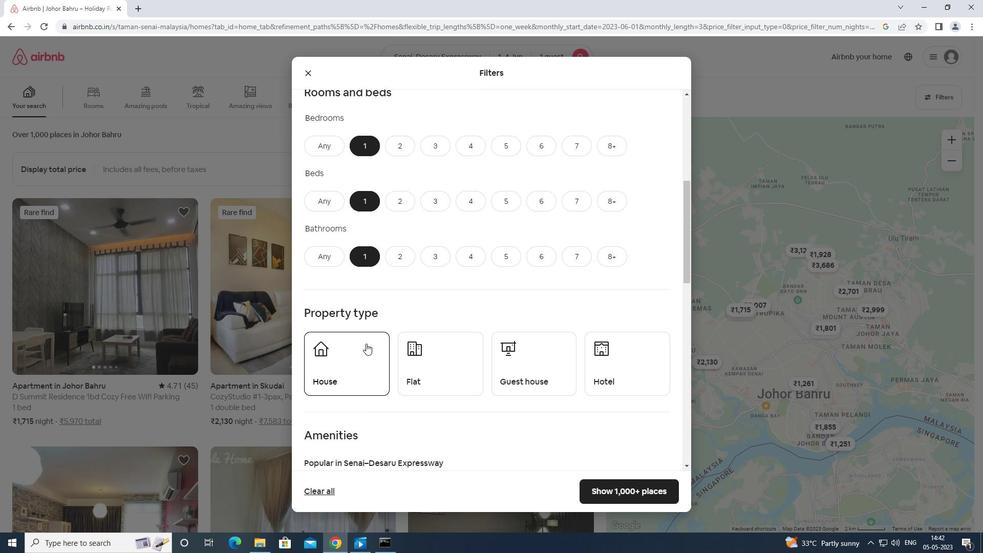 
Action: Mouse moved to (312, 408)
Screenshot: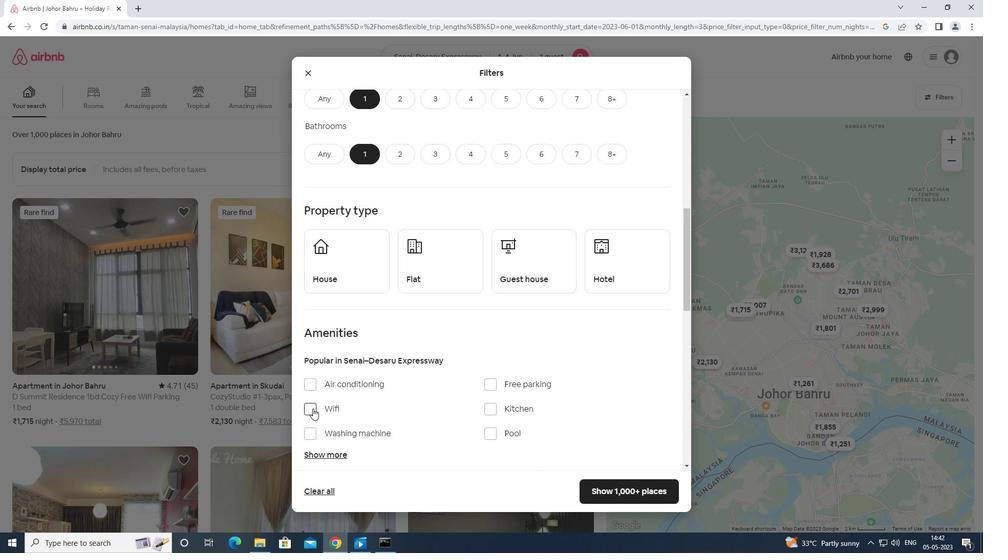 
Action: Mouse pressed left at (312, 408)
Screenshot: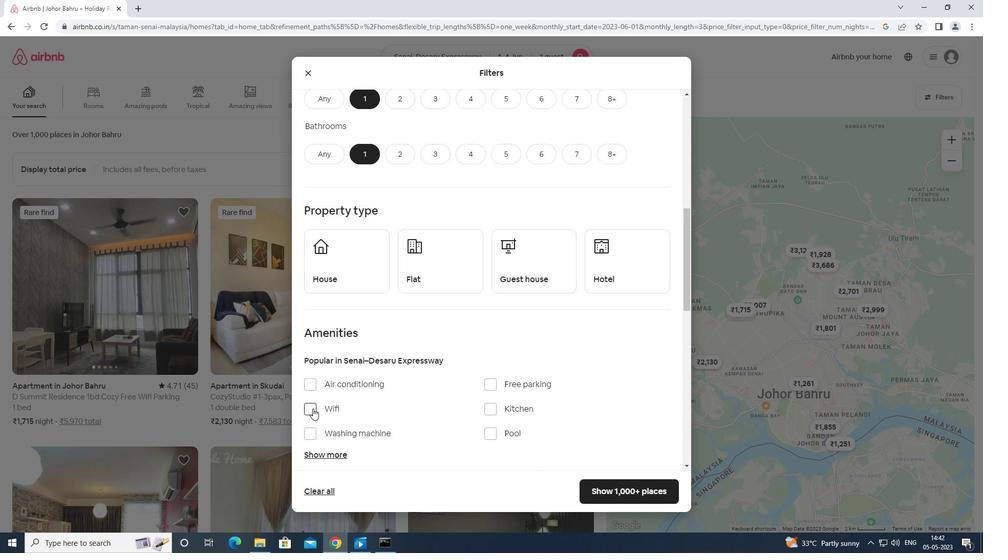 
Action: Mouse moved to (353, 270)
Screenshot: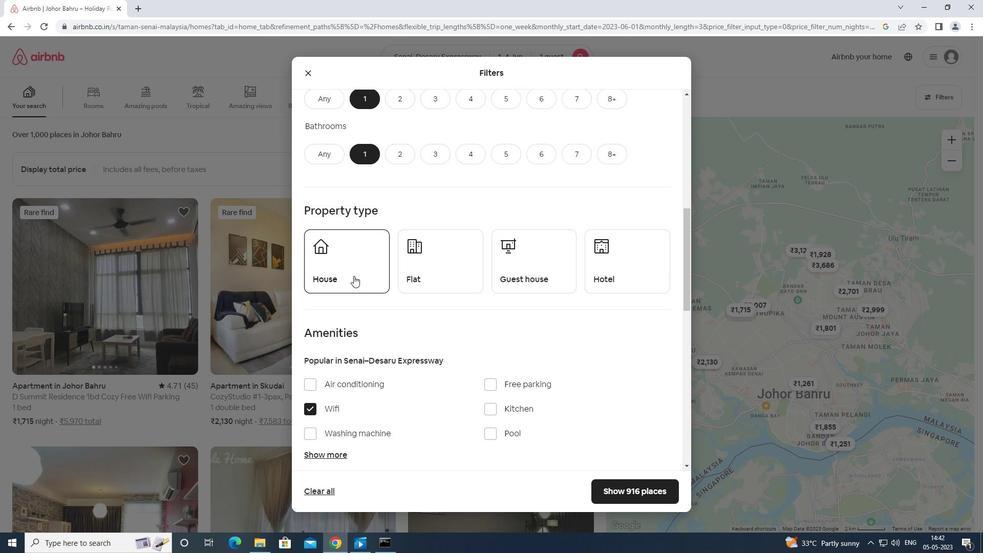 
Action: Mouse pressed left at (353, 270)
Screenshot: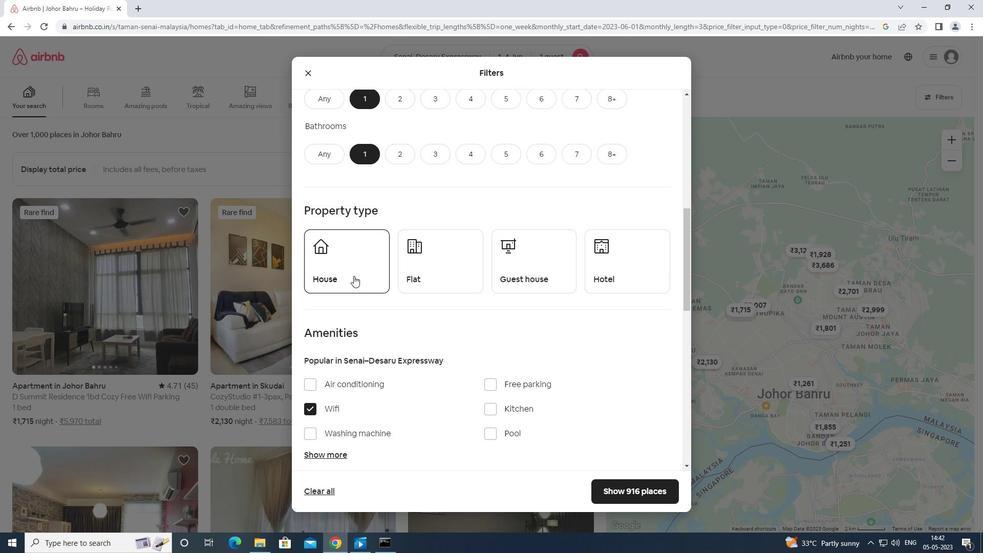 
Action: Mouse moved to (457, 268)
Screenshot: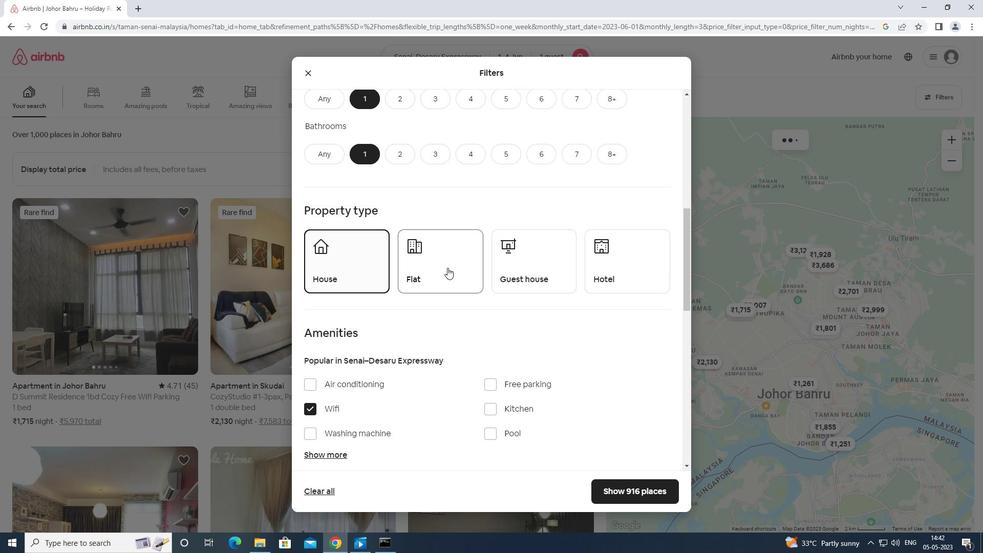 
Action: Mouse pressed left at (457, 268)
Screenshot: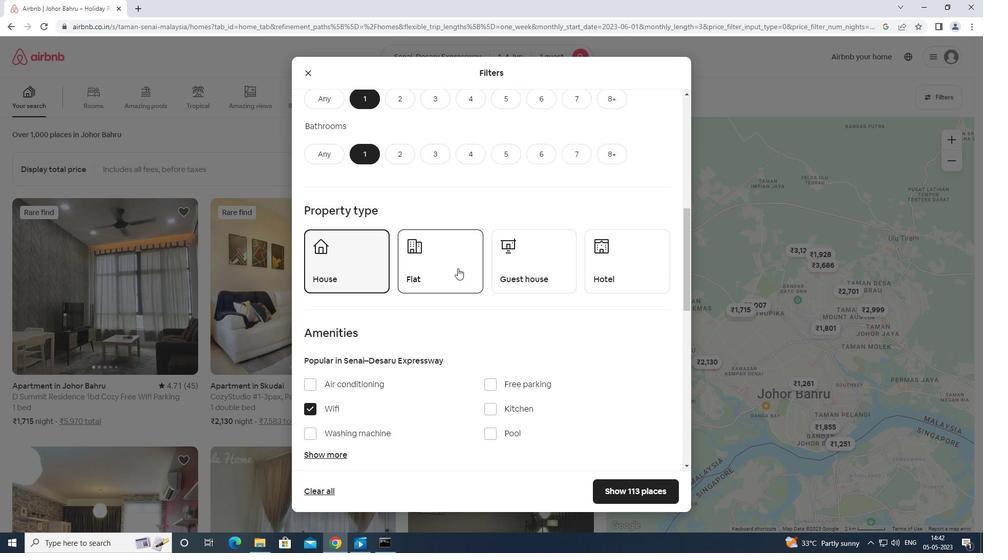 
Action: Mouse moved to (521, 252)
Screenshot: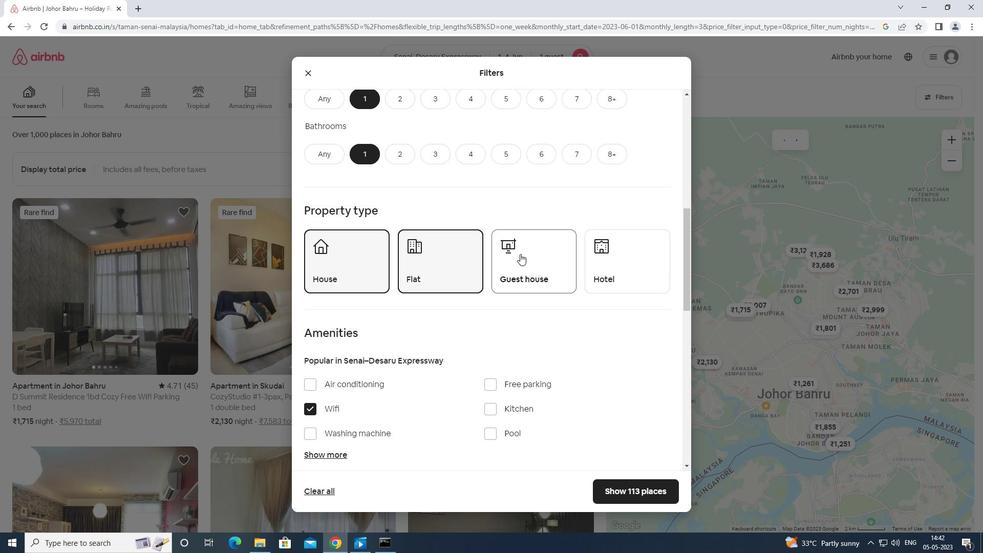 
Action: Mouse pressed left at (521, 252)
Screenshot: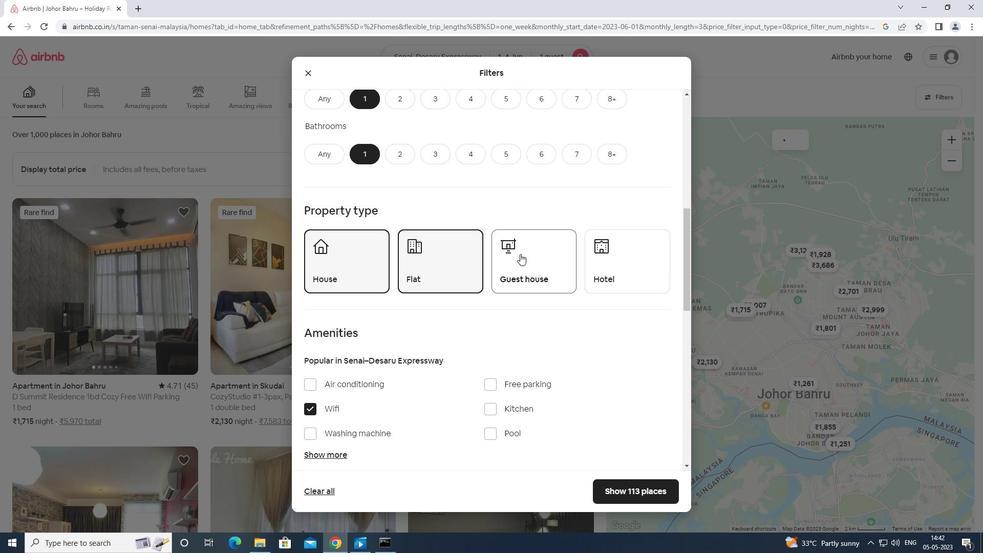 
Action: Mouse moved to (520, 244)
Screenshot: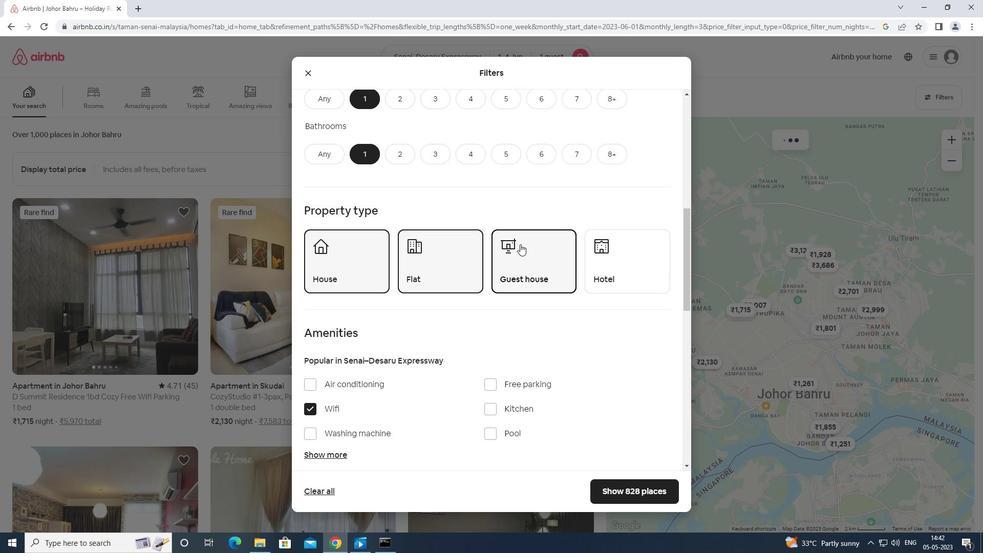 
Action: Mouse scrolled (520, 243) with delta (0, 0)
Screenshot: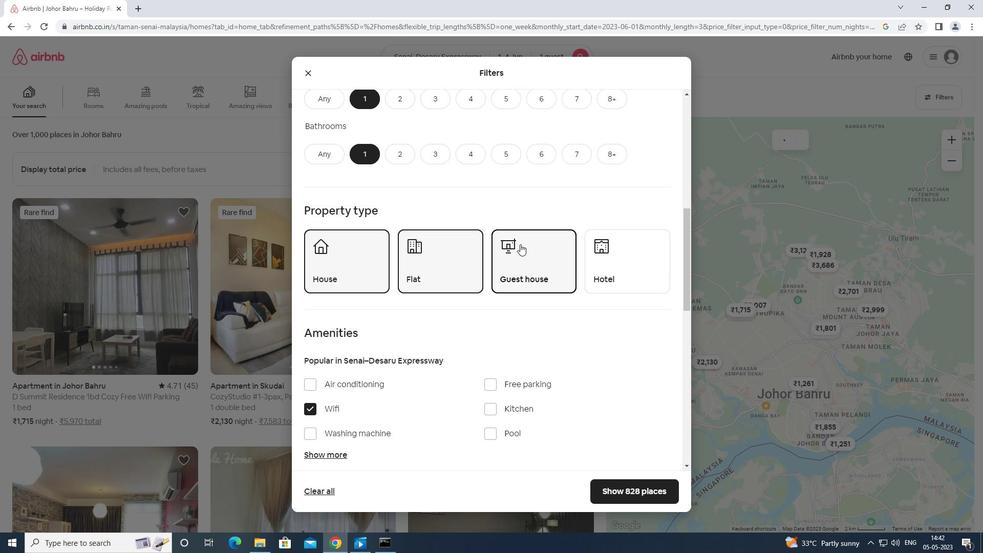 
Action: Mouse scrolled (520, 243) with delta (0, 0)
Screenshot: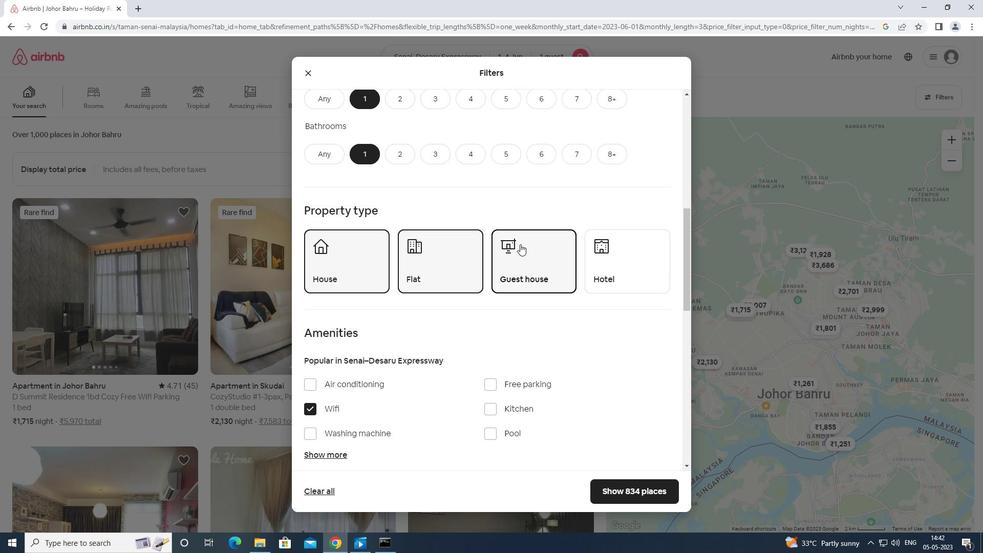 
Action: Mouse scrolled (520, 243) with delta (0, 0)
Screenshot: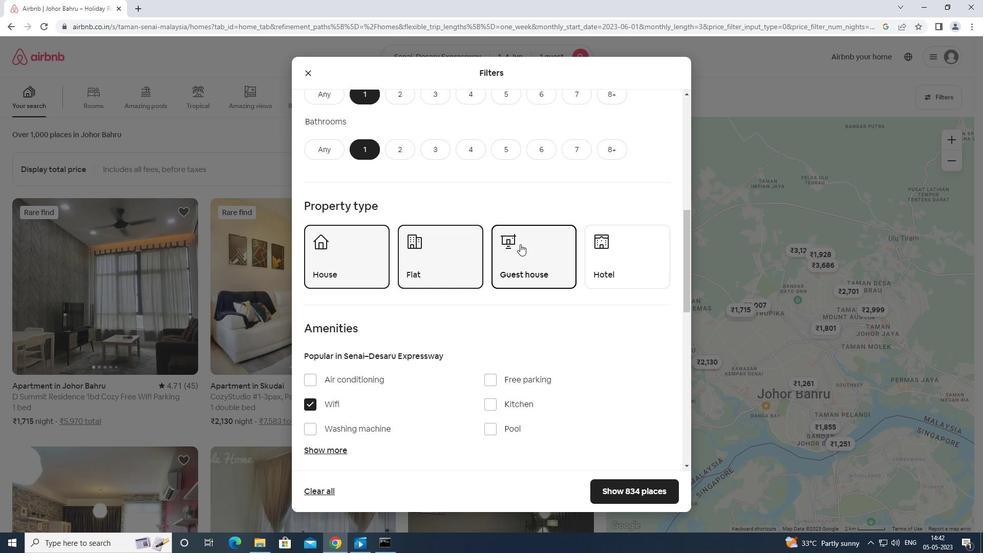 
Action: Mouse scrolled (520, 243) with delta (0, 0)
Screenshot: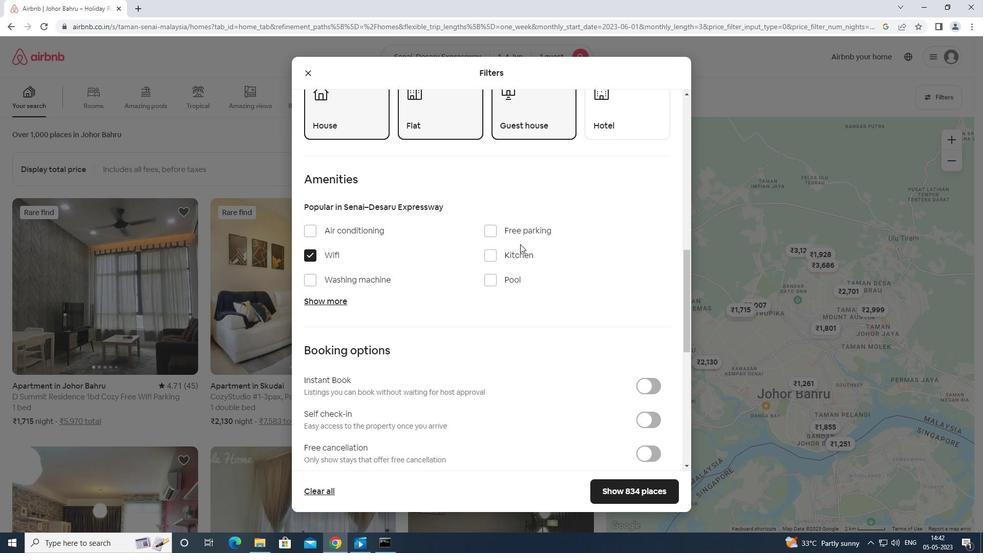 
Action: Mouse moved to (640, 368)
Screenshot: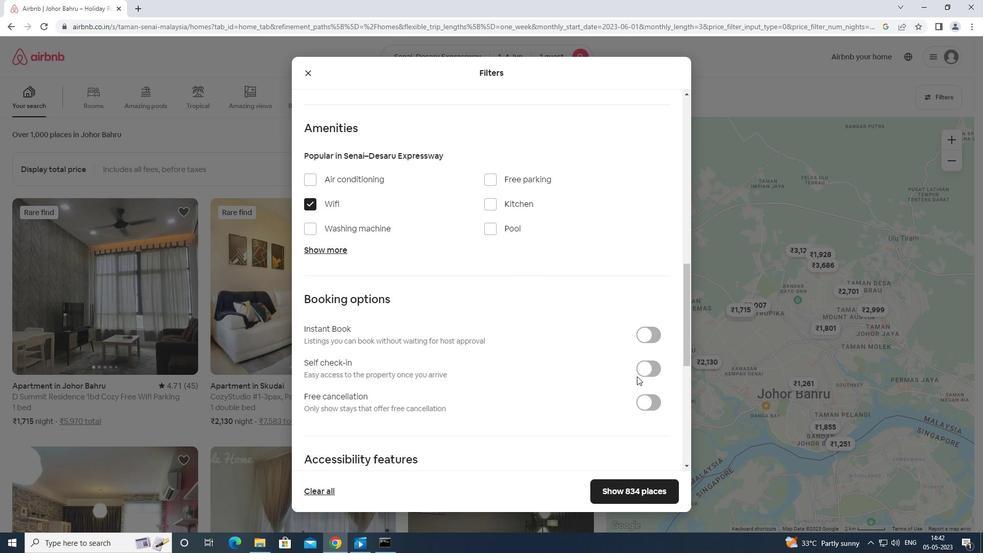 
Action: Mouse pressed left at (640, 368)
Screenshot: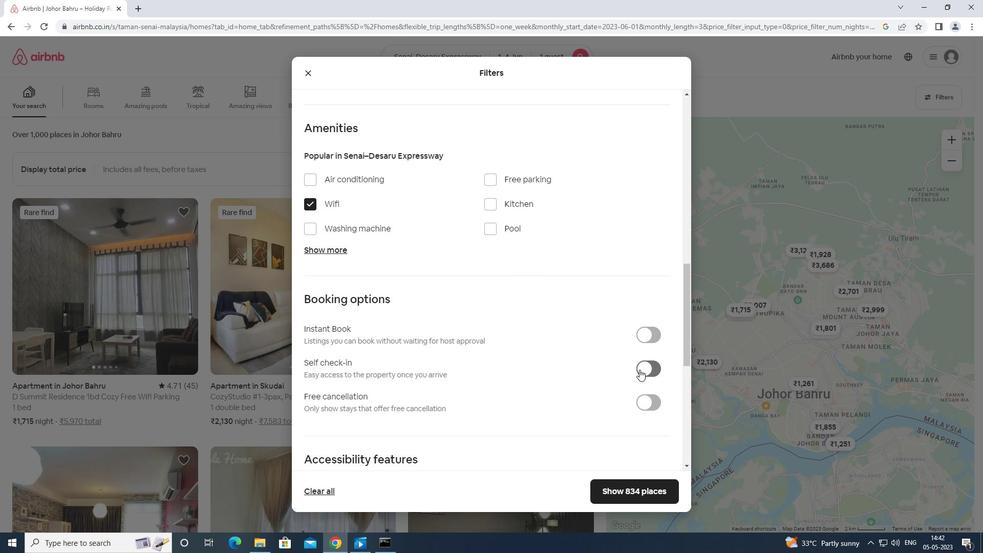 
Action: Mouse moved to (641, 368)
Screenshot: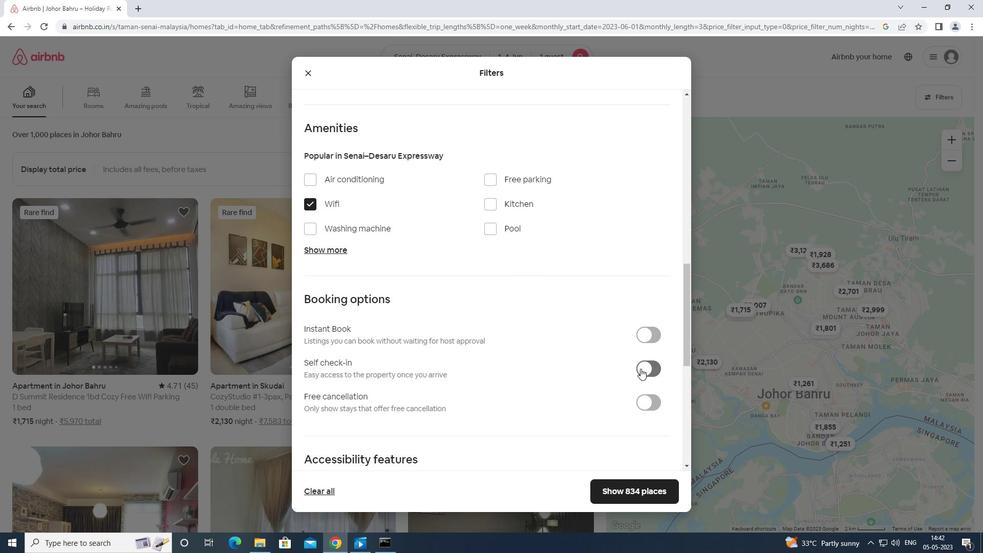 
Action: Mouse scrolled (641, 367) with delta (0, 0)
Screenshot: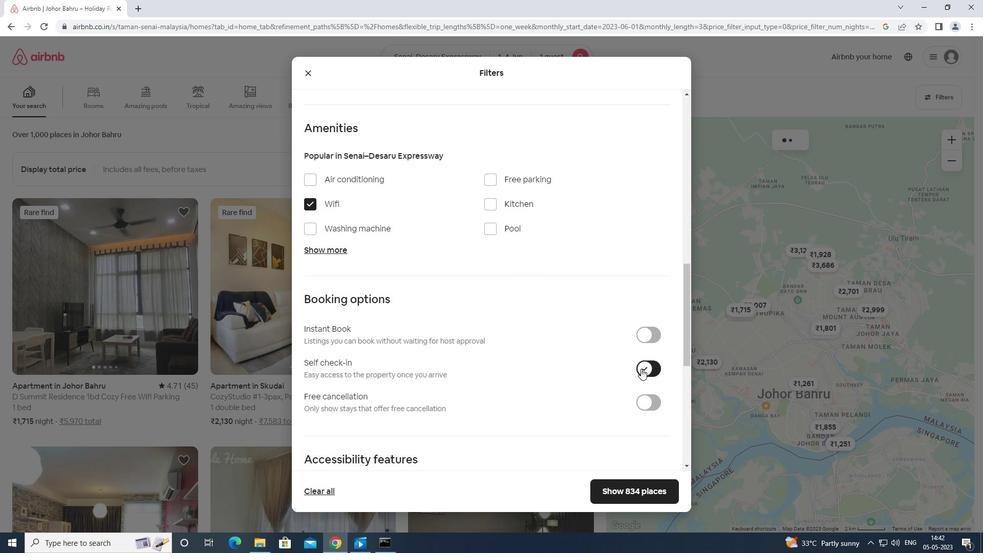 
Action: Mouse scrolled (641, 367) with delta (0, 0)
Screenshot: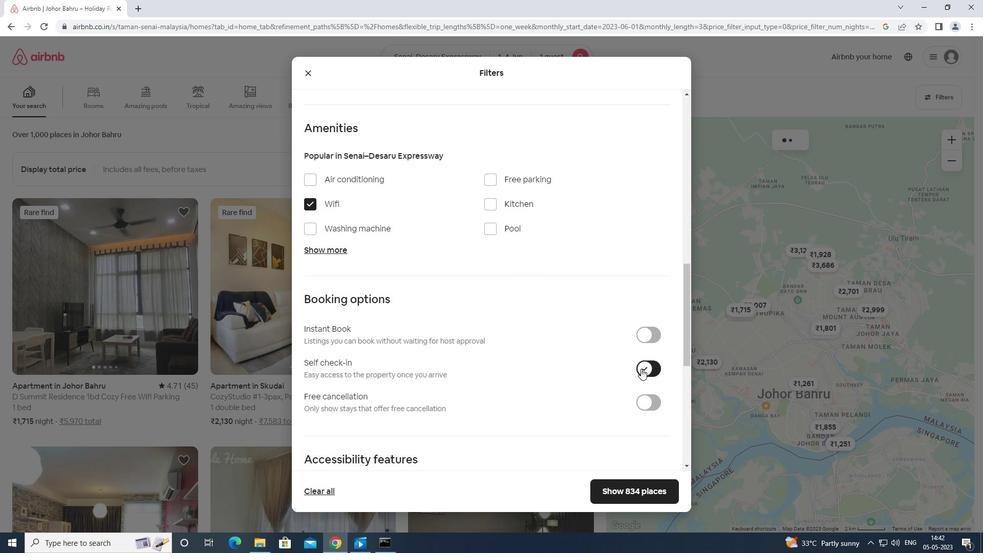 
Action: Mouse scrolled (641, 367) with delta (0, 0)
Screenshot: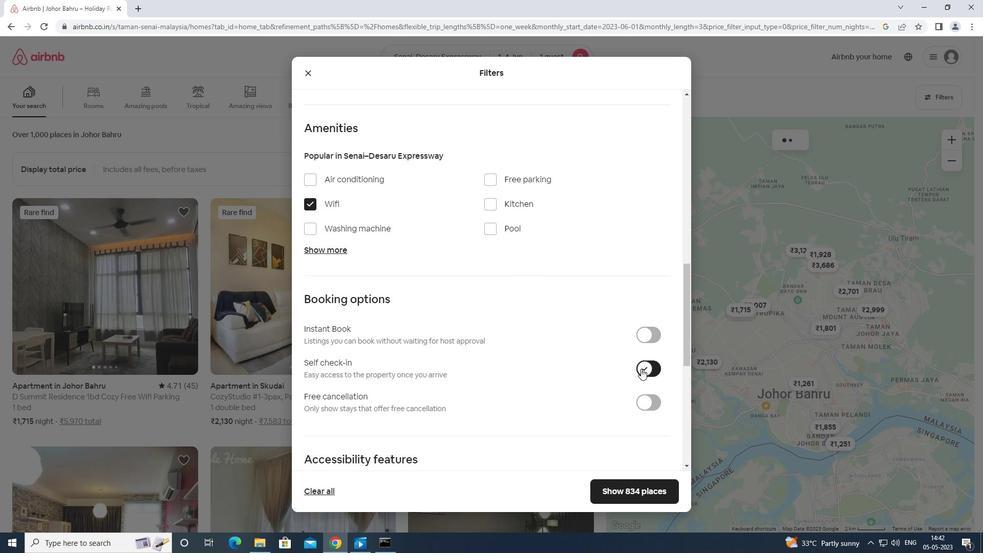 
Action: Mouse scrolled (641, 367) with delta (0, 0)
Screenshot: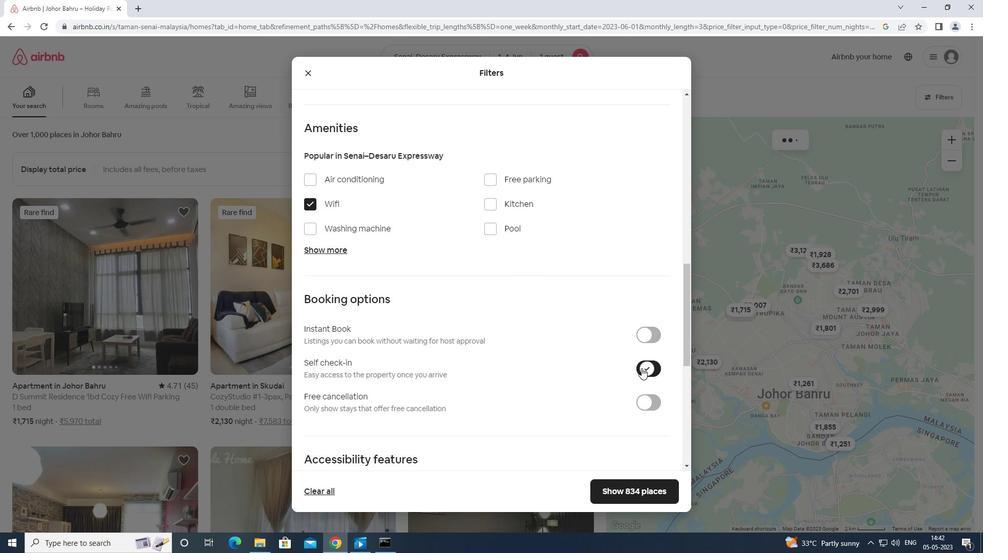 
Action: Mouse scrolled (641, 367) with delta (0, 0)
Screenshot: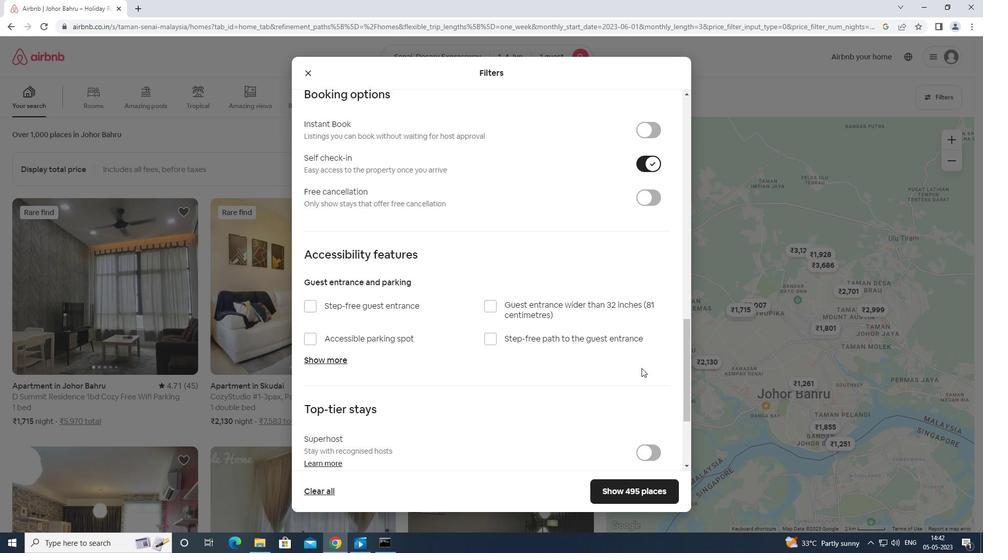 
Action: Mouse scrolled (641, 367) with delta (0, 0)
Screenshot: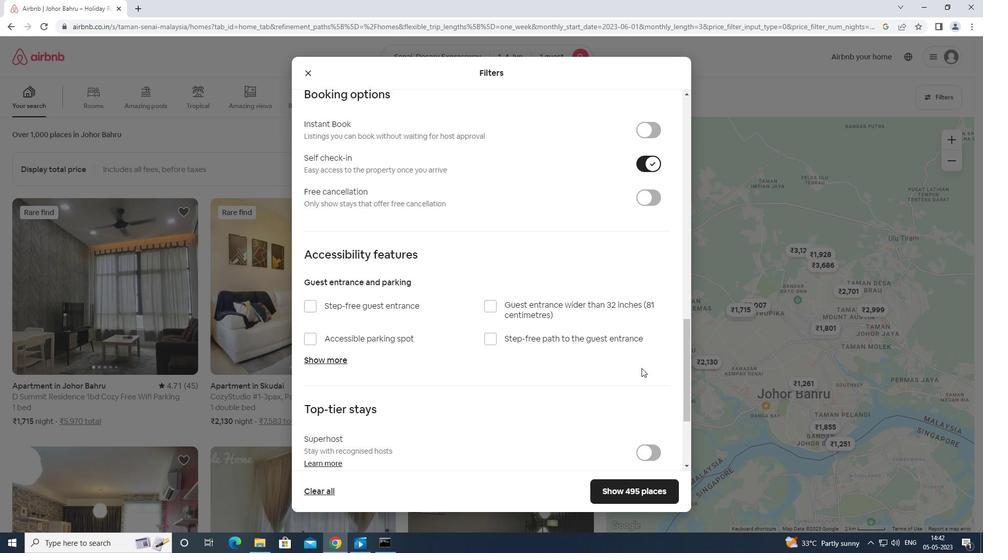 
Action: Mouse scrolled (641, 367) with delta (0, 0)
Screenshot: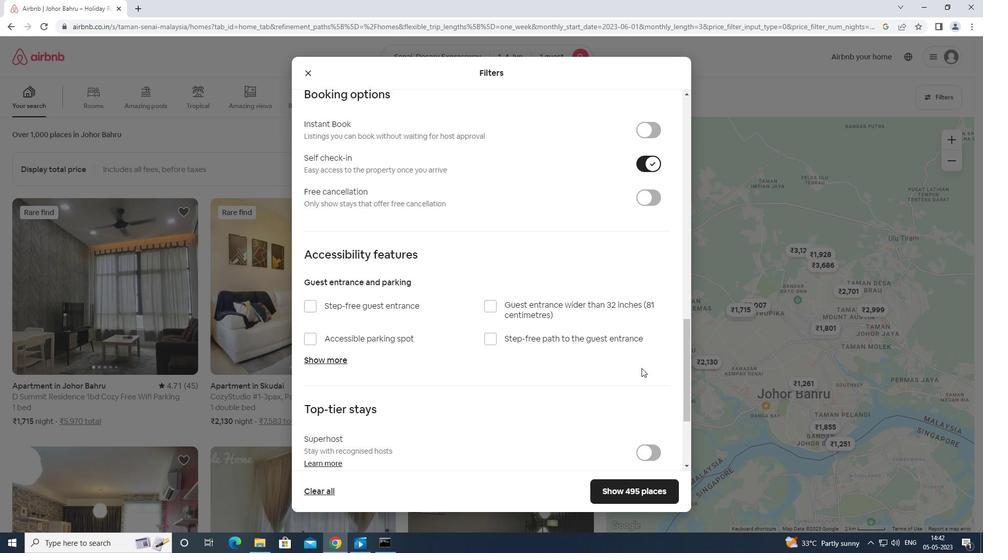 
Action: Mouse scrolled (641, 367) with delta (0, 0)
Screenshot: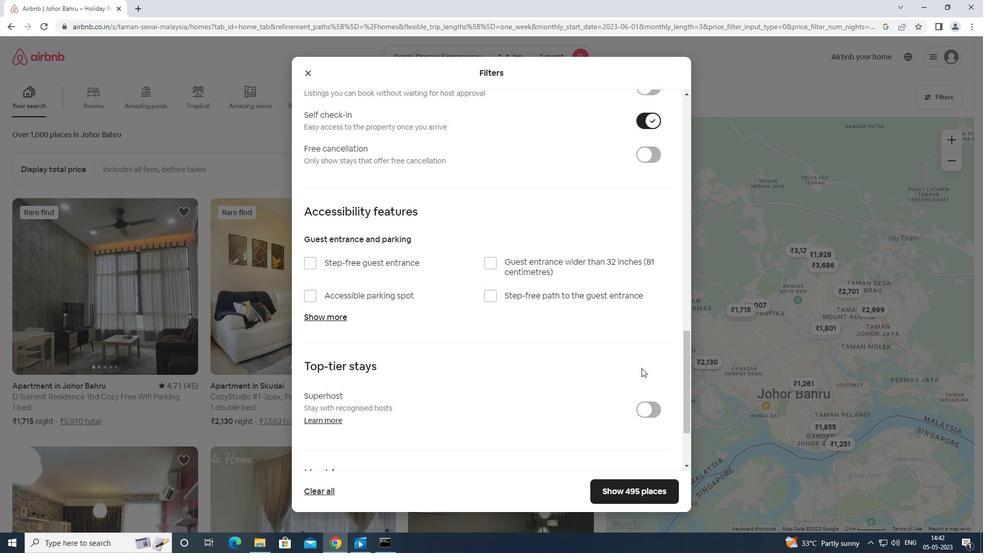 
Action: Mouse scrolled (641, 367) with delta (0, 0)
Screenshot: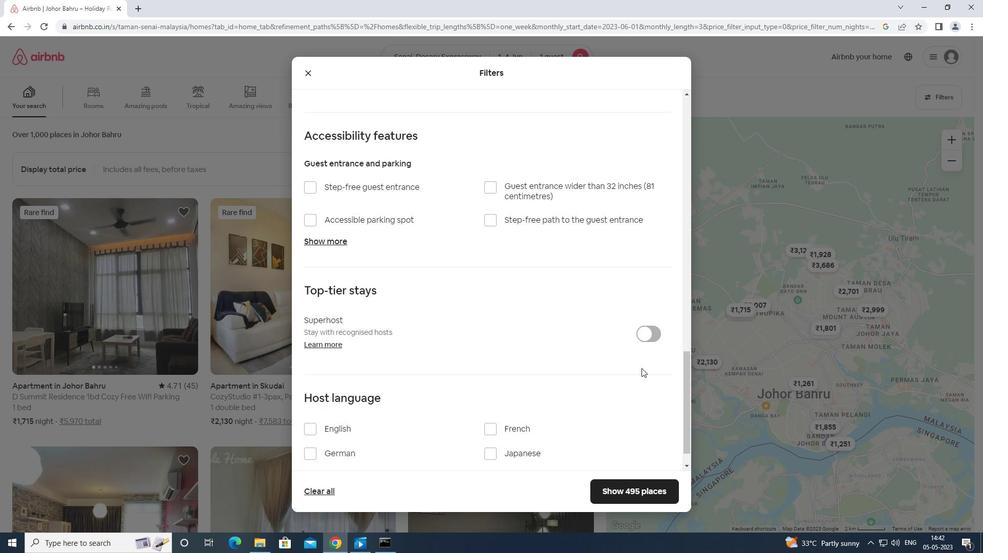 
Action: Mouse scrolled (641, 367) with delta (0, 0)
Screenshot: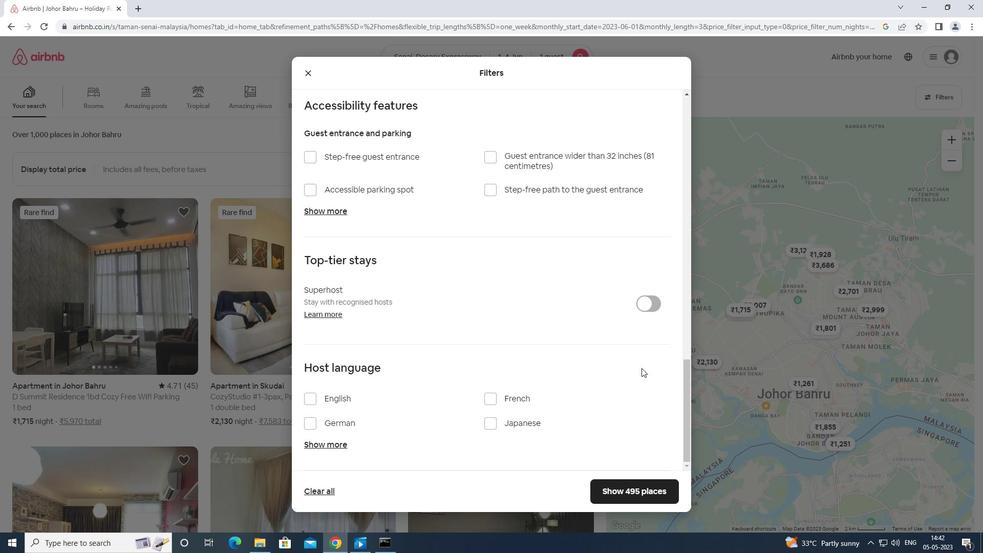 
Action: Mouse scrolled (641, 367) with delta (0, 0)
Screenshot: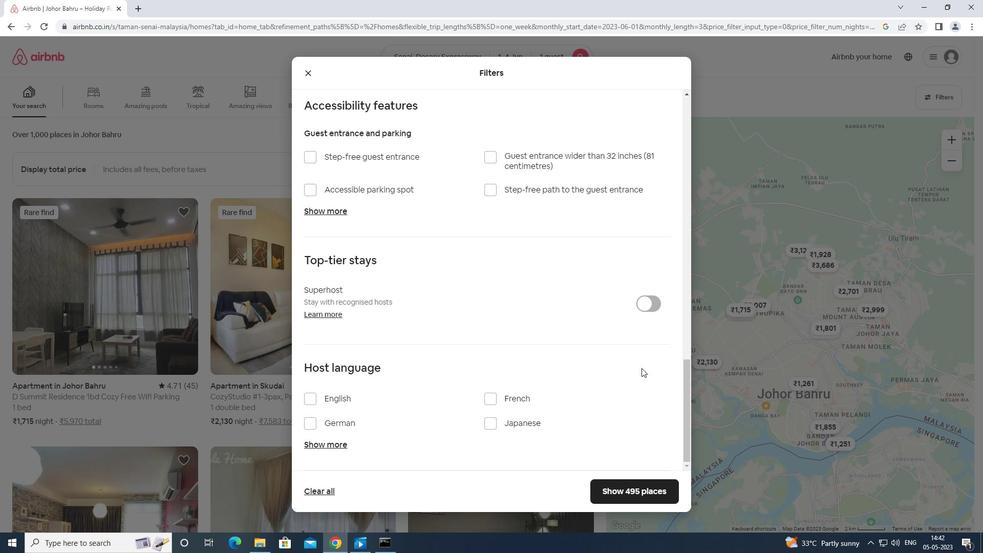 
Action: Mouse moved to (306, 391)
Screenshot: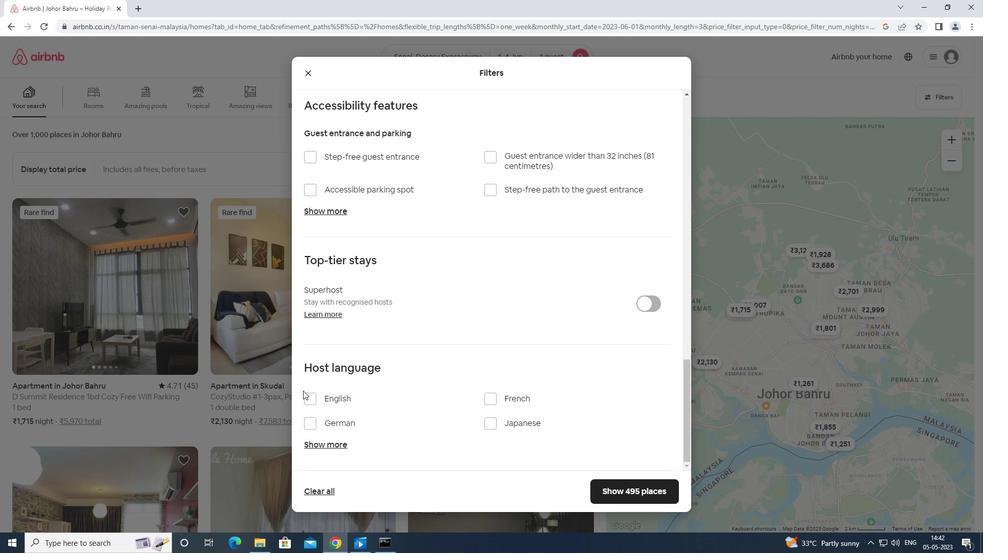 
Action: Mouse pressed left at (306, 391)
Screenshot: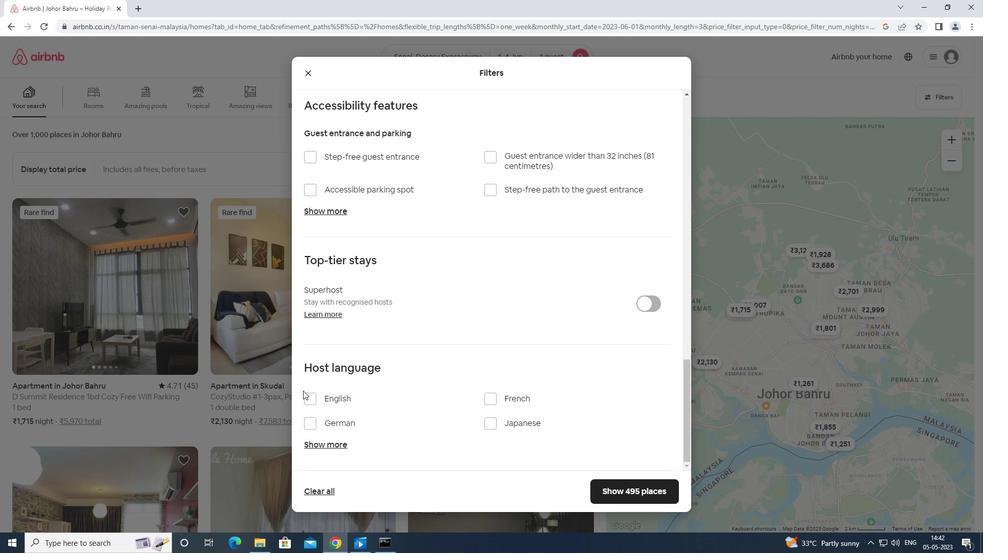 
Action: Mouse moved to (312, 394)
Screenshot: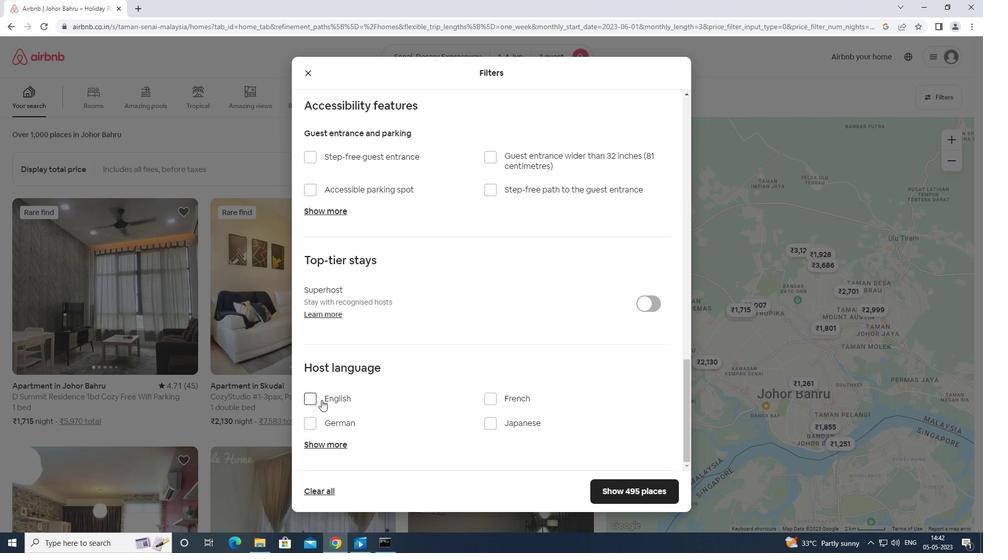 
Action: Mouse pressed left at (312, 394)
Screenshot: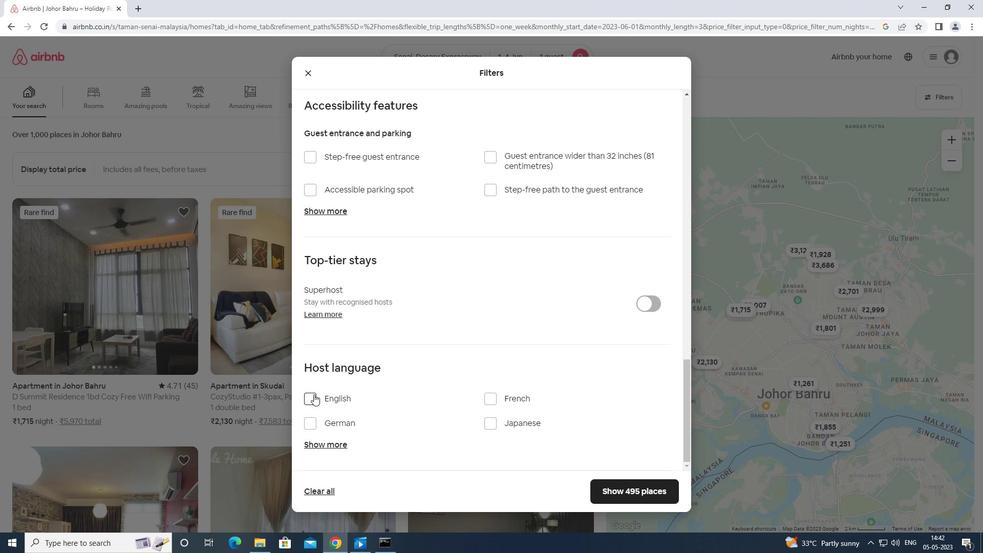 
Action: Mouse moved to (620, 488)
Screenshot: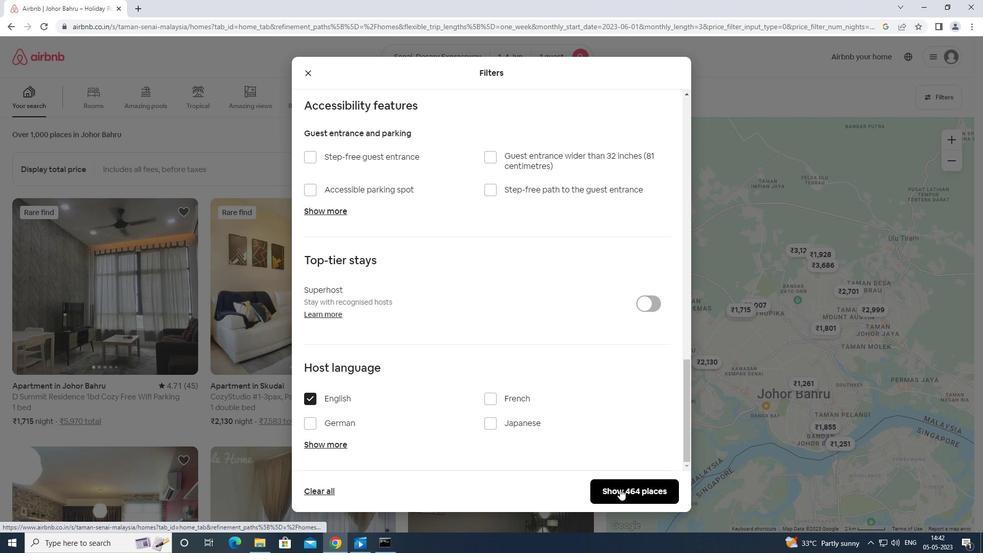 
Action: Mouse pressed left at (620, 488)
Screenshot: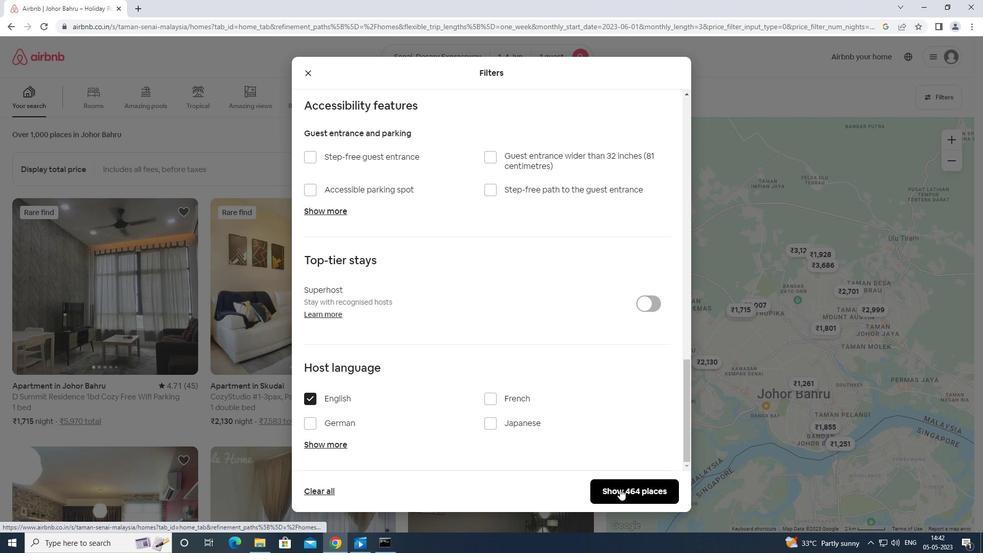 
Action: Mouse moved to (621, 482)
Screenshot: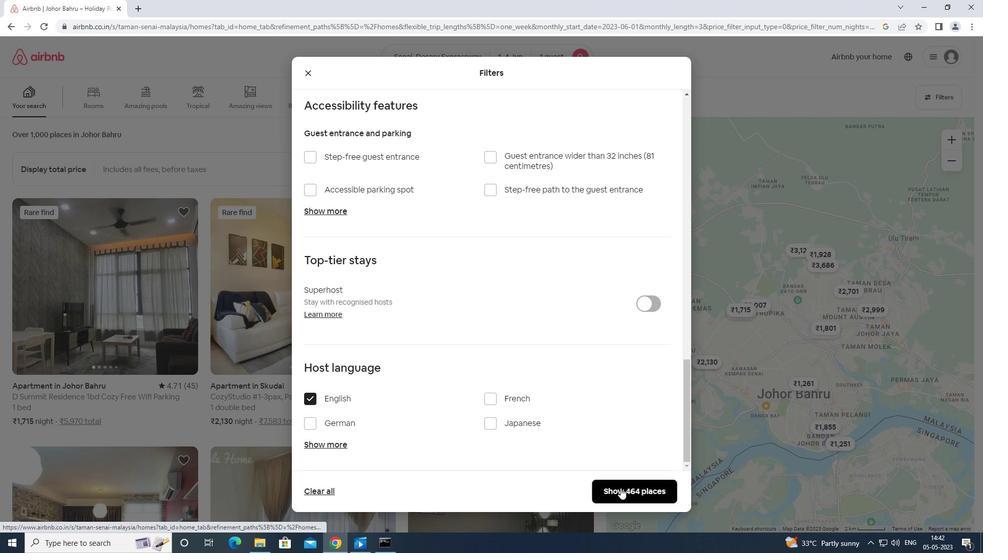 
